 Task: Find connections with filter location Riosucio with filter topic #Projectmanagementwith filter profile language German with filter current company Bharti Foundation with filter school Gyan Ganga Institute of Technology Sciences with filter industry Wholesale Motor Vehicles and Parts with filter service category Bankruptcy Law with filter keywords title Director of Photography
Action: Mouse moved to (222, 195)
Screenshot: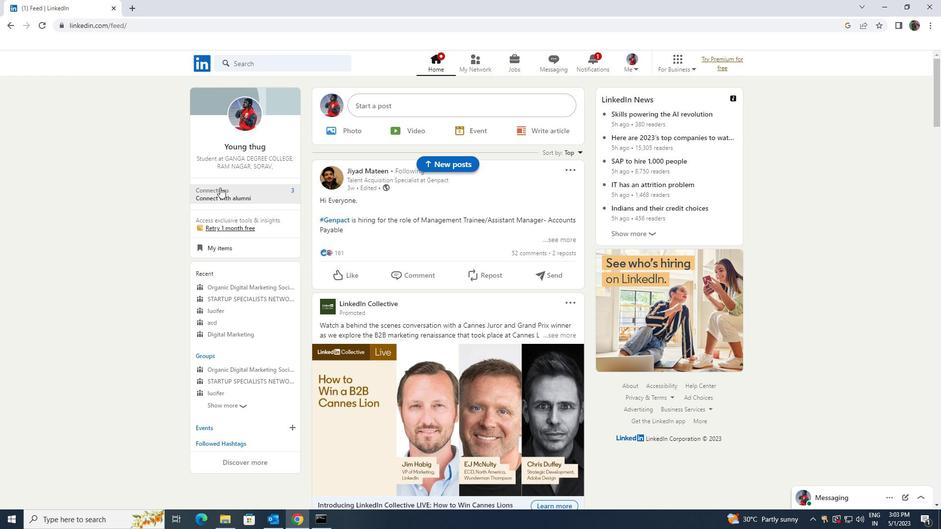 
Action: Mouse pressed left at (222, 195)
Screenshot: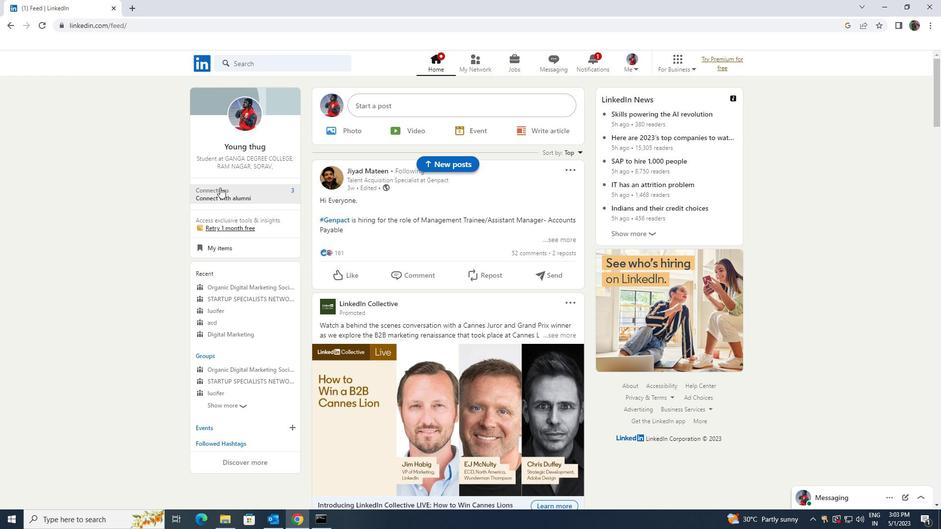 
Action: Mouse moved to (227, 121)
Screenshot: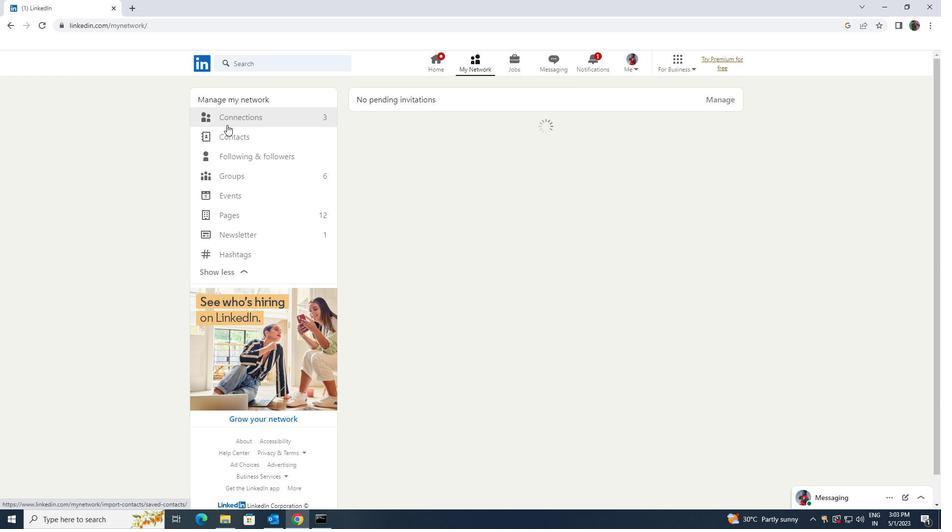 
Action: Mouse pressed left at (227, 121)
Screenshot: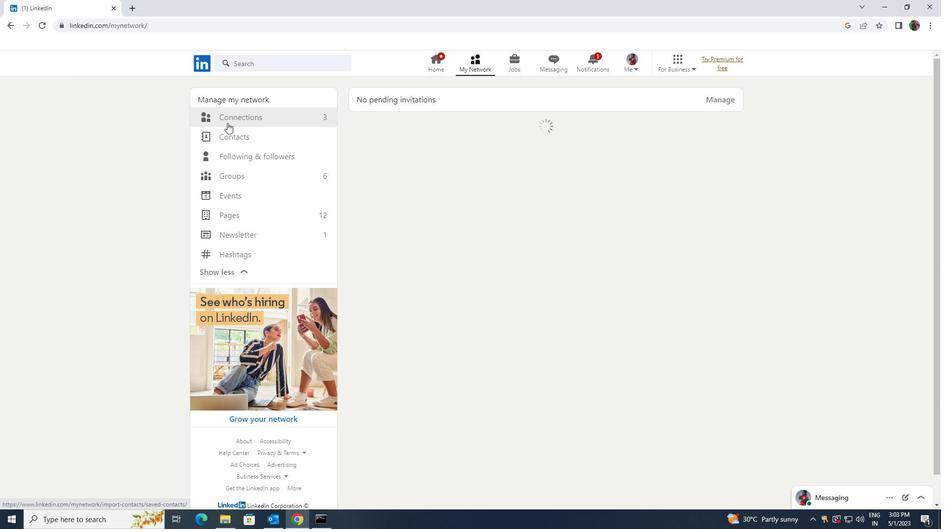 
Action: Mouse moved to (538, 119)
Screenshot: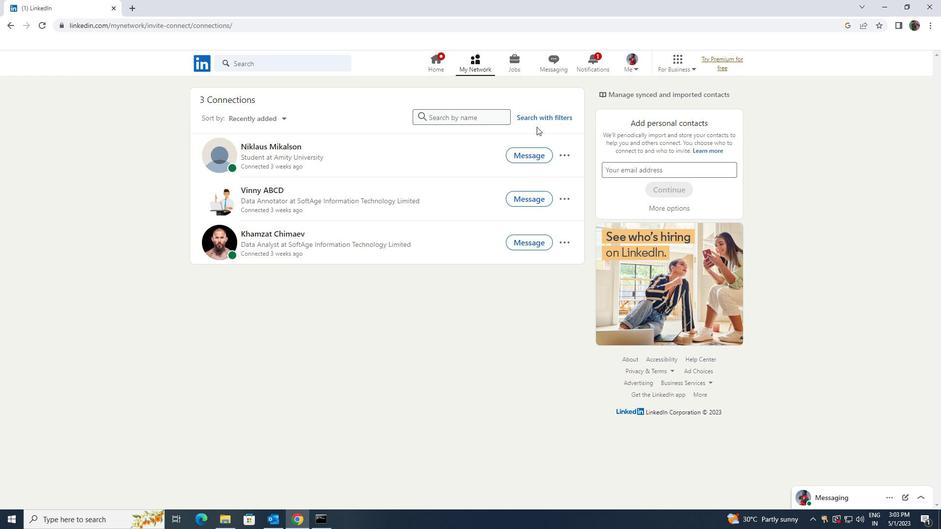 
Action: Mouse pressed left at (538, 119)
Screenshot: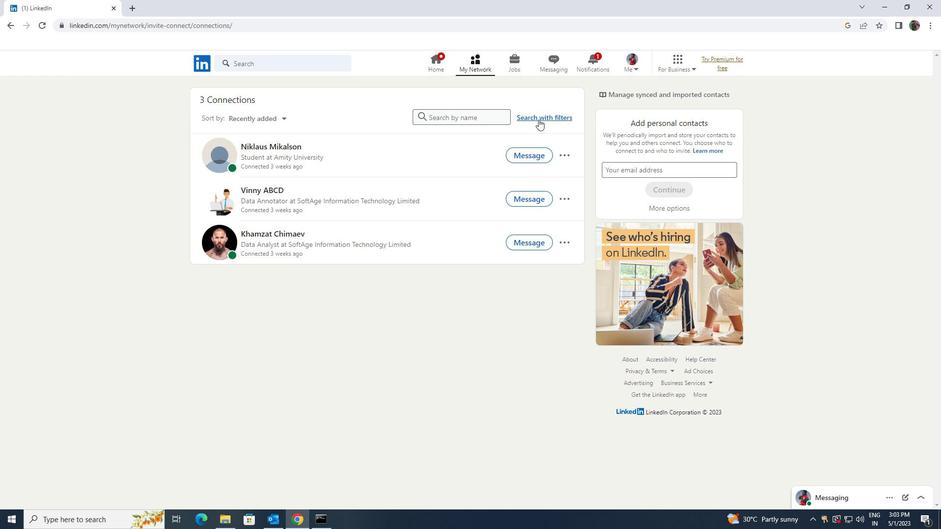 
Action: Mouse moved to (511, 93)
Screenshot: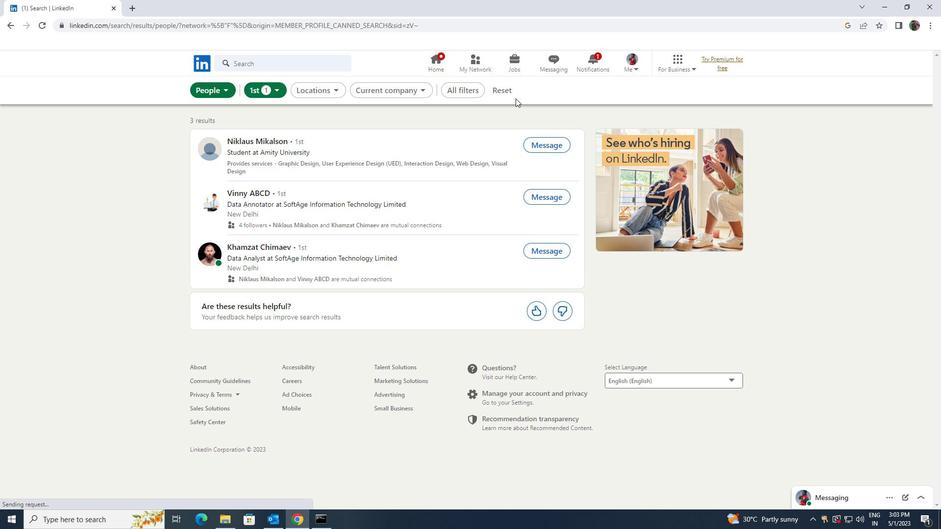 
Action: Mouse pressed left at (511, 93)
Screenshot: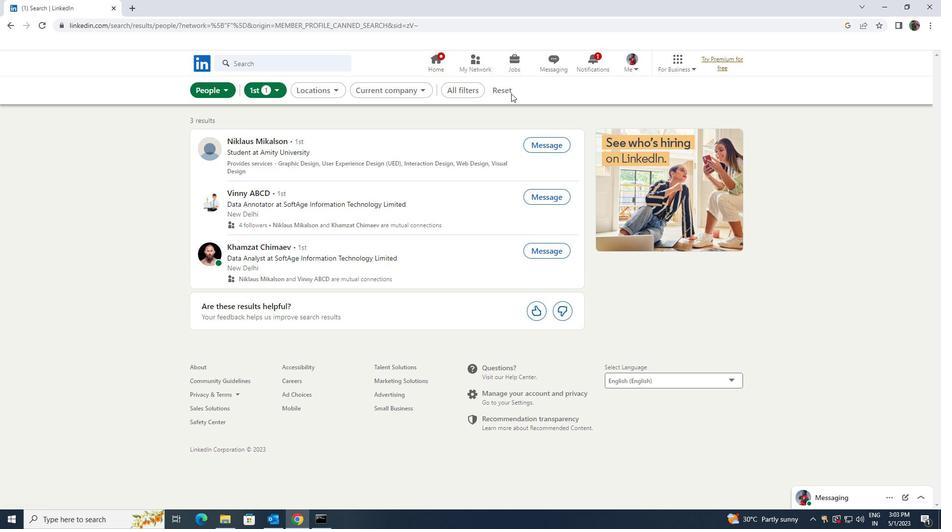 
Action: Mouse moved to (498, 85)
Screenshot: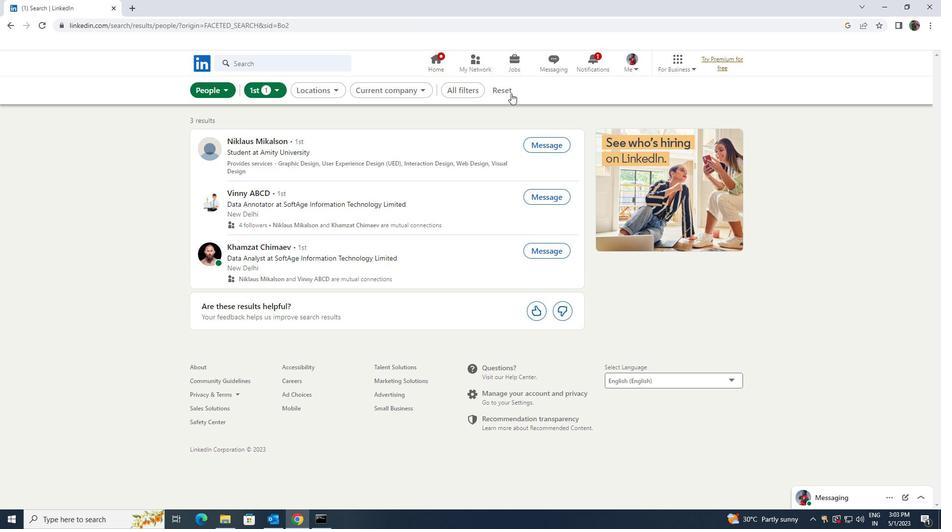 
Action: Mouse pressed left at (498, 85)
Screenshot: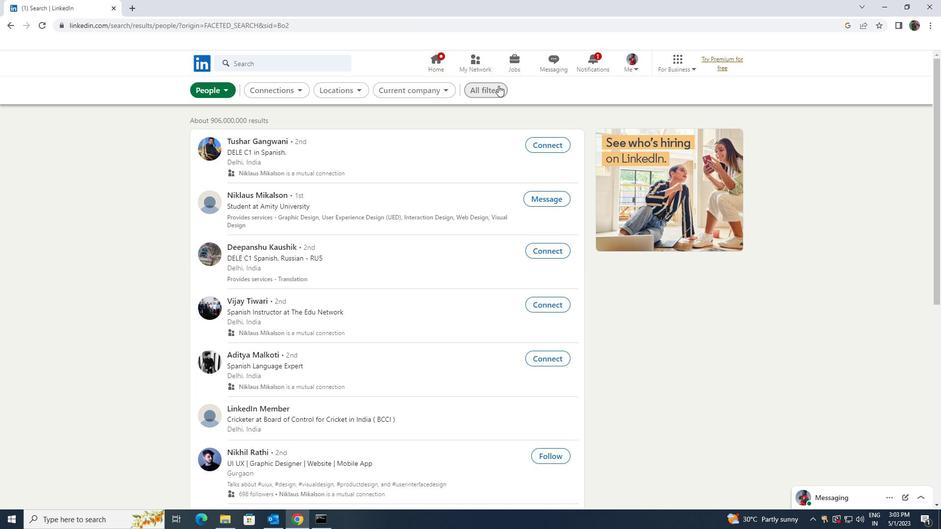 
Action: Mouse moved to (740, 255)
Screenshot: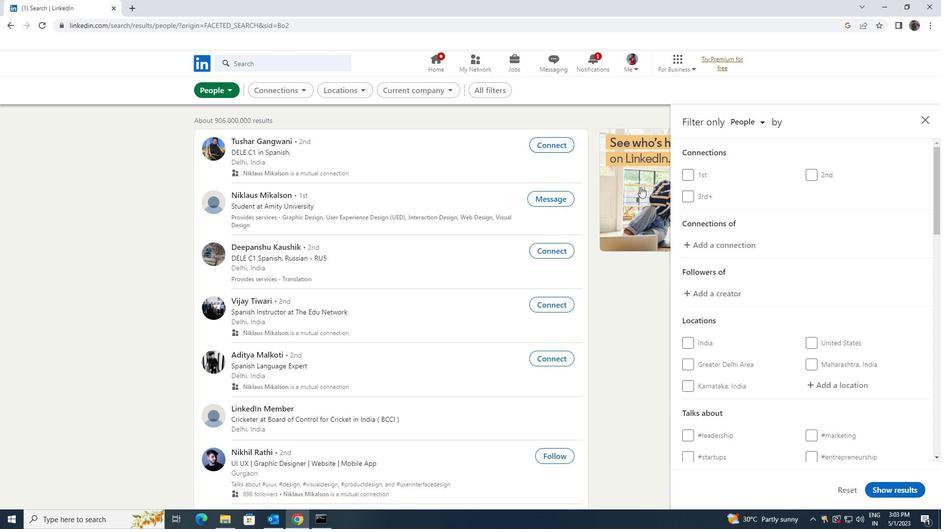
Action: Mouse scrolled (740, 254) with delta (0, 0)
Screenshot: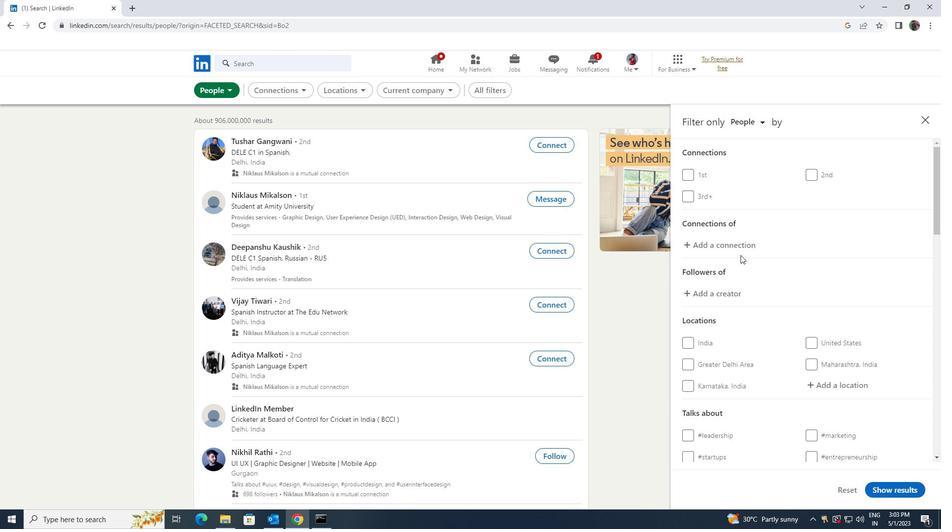 
Action: Mouse scrolled (740, 254) with delta (0, 0)
Screenshot: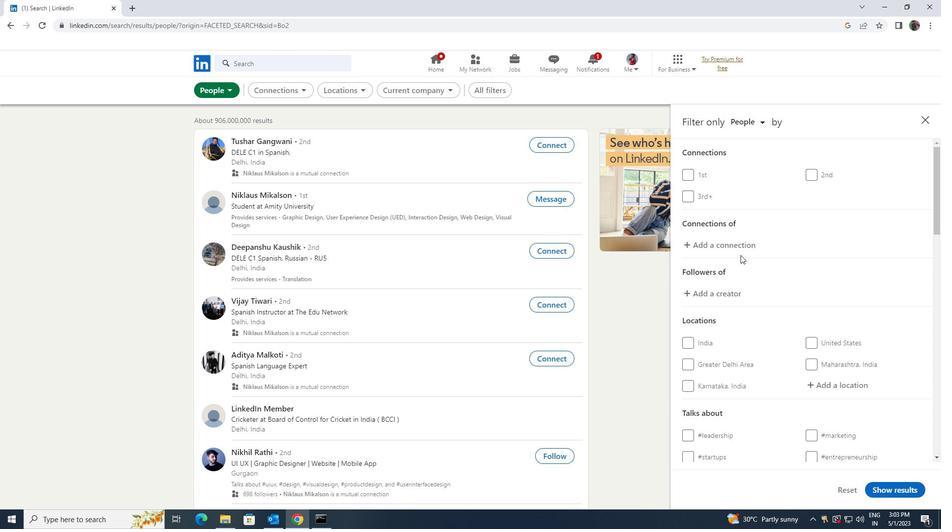 
Action: Mouse moved to (808, 285)
Screenshot: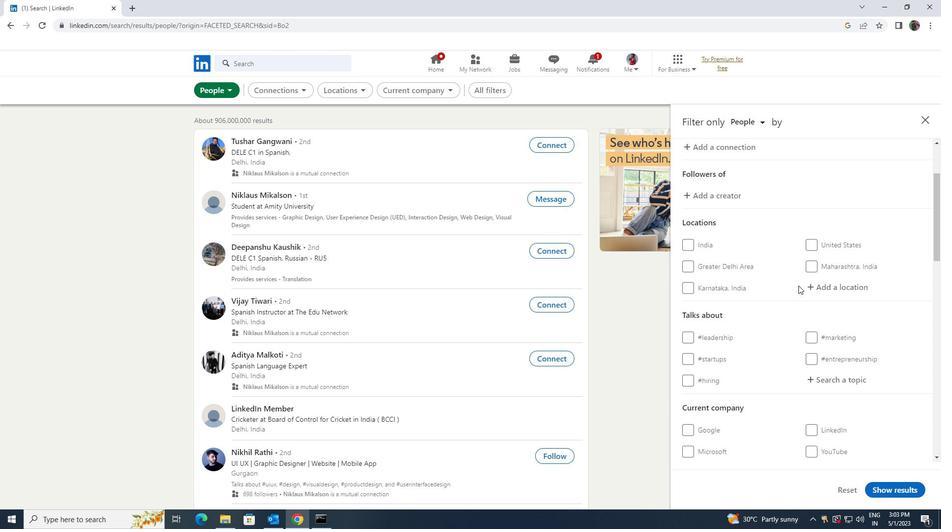 
Action: Mouse pressed left at (808, 285)
Screenshot: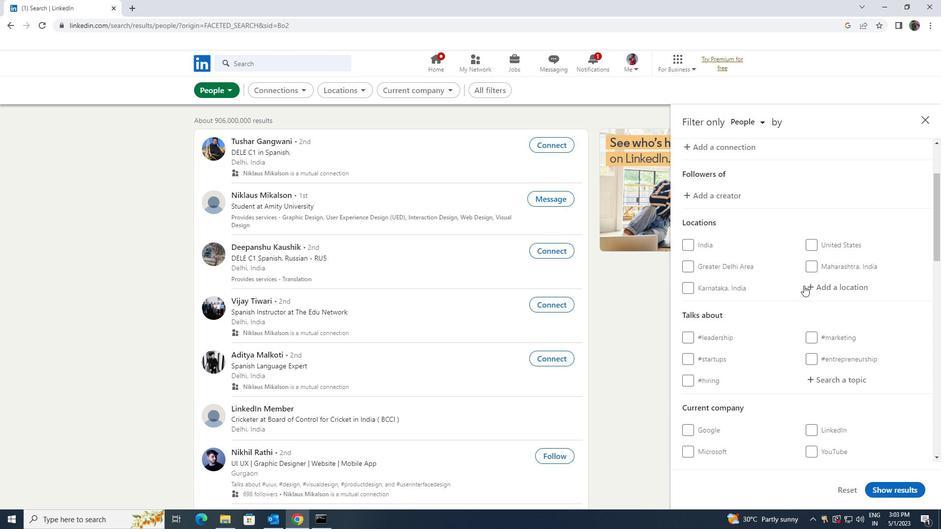
Action: Mouse moved to (787, 283)
Screenshot: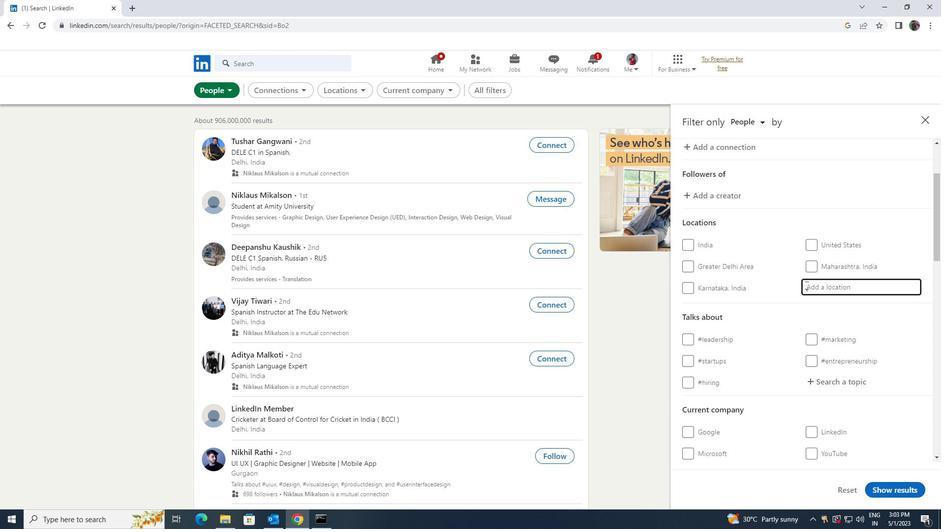 
Action: Key pressed <Key.shift>RIOSUCIO
Screenshot: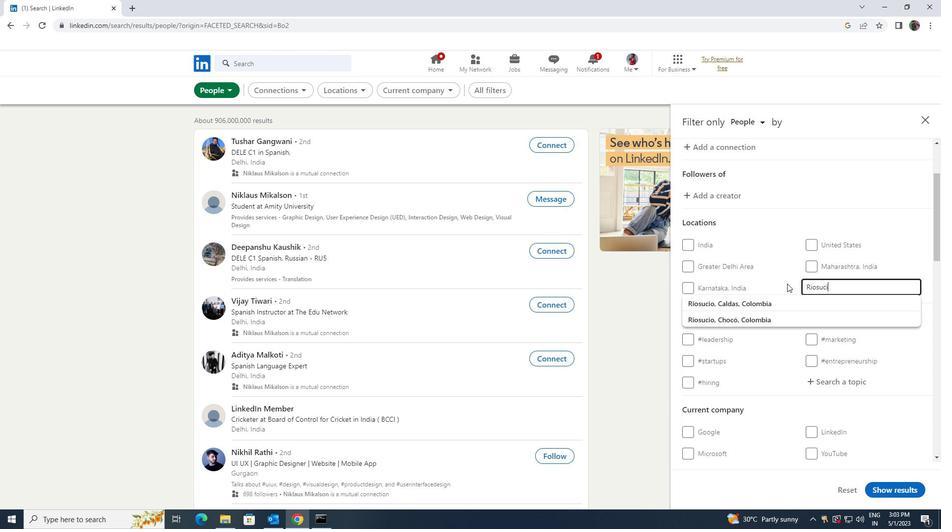 
Action: Mouse moved to (784, 301)
Screenshot: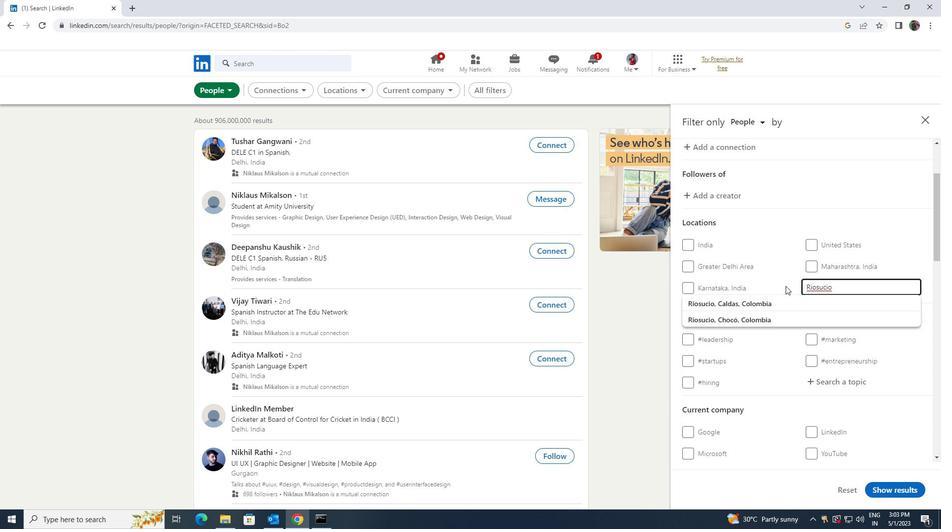 
Action: Mouse pressed left at (784, 301)
Screenshot: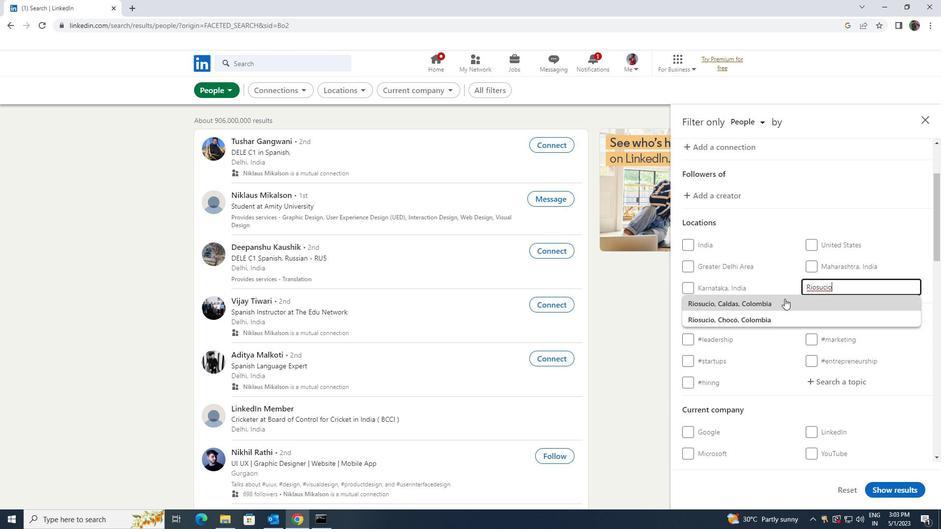 
Action: Mouse scrolled (784, 300) with delta (0, 0)
Screenshot: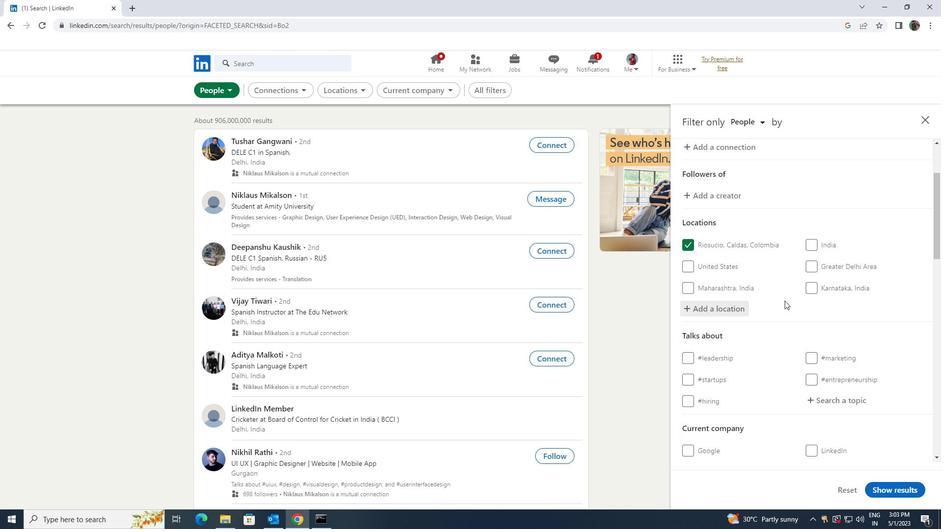 
Action: Mouse scrolled (784, 300) with delta (0, 0)
Screenshot: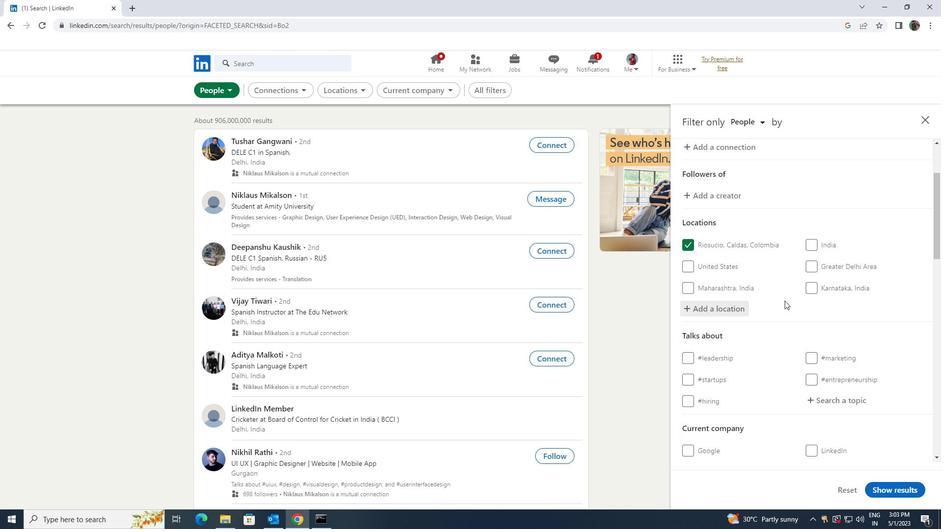 
Action: Mouse moved to (817, 294)
Screenshot: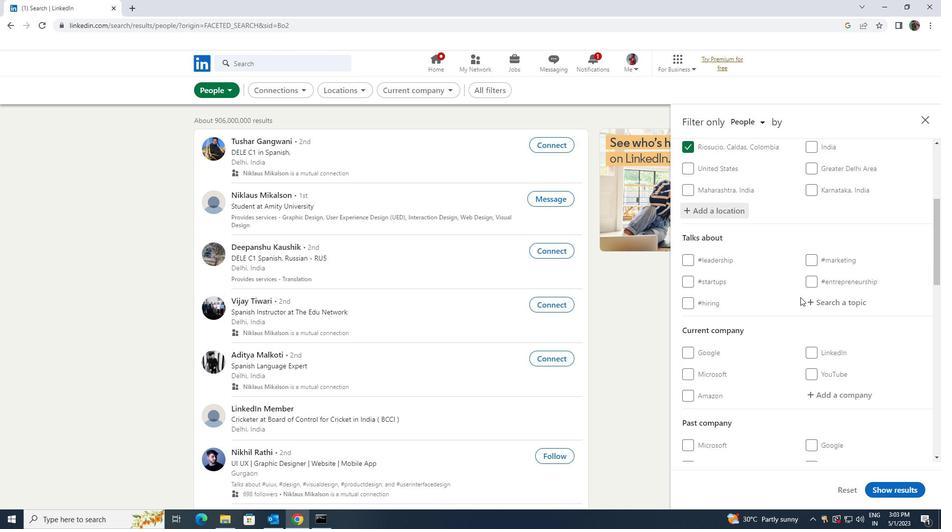 
Action: Mouse pressed left at (817, 294)
Screenshot: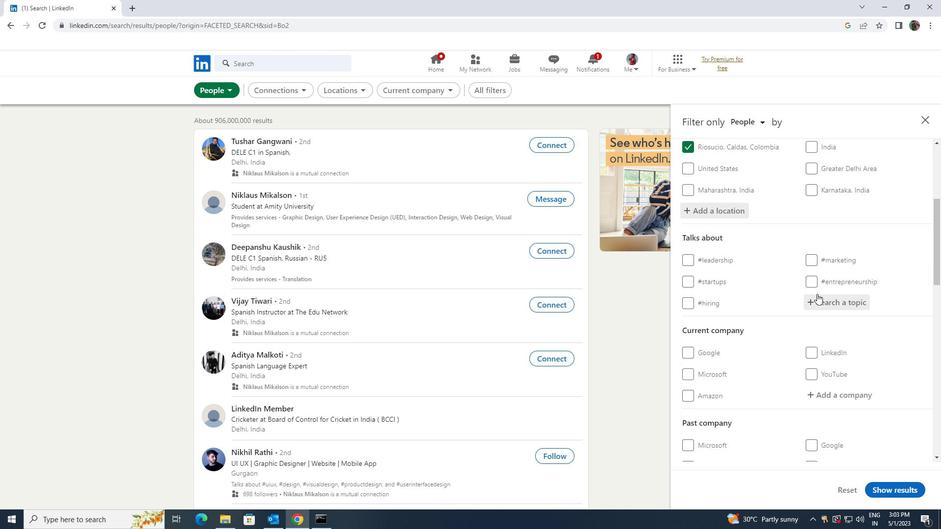 
Action: Mouse moved to (817, 294)
Screenshot: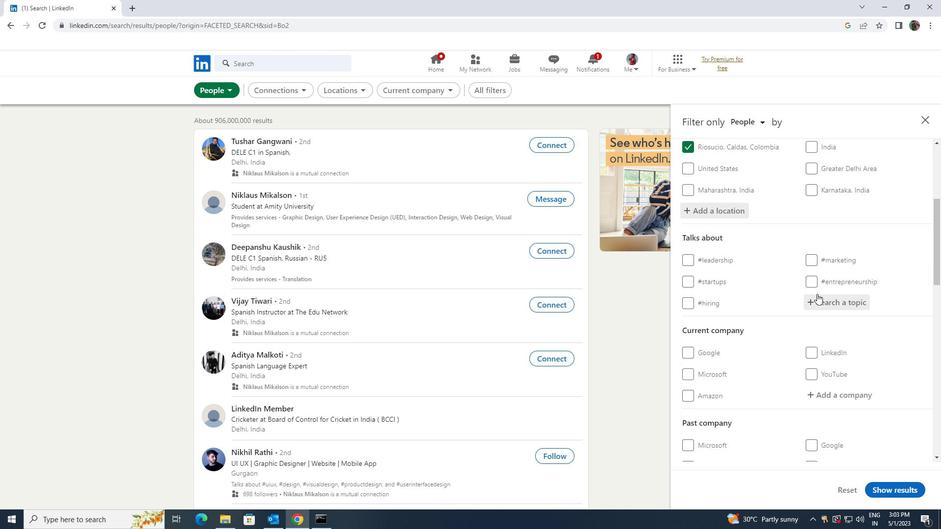 
Action: Key pressed <Key.shift>PROJECTMANA
Screenshot: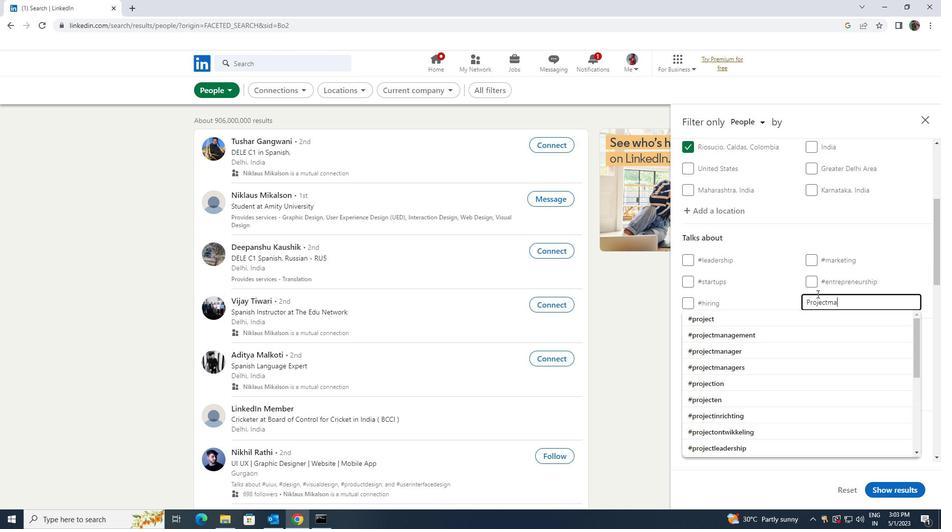 
Action: Mouse moved to (797, 322)
Screenshot: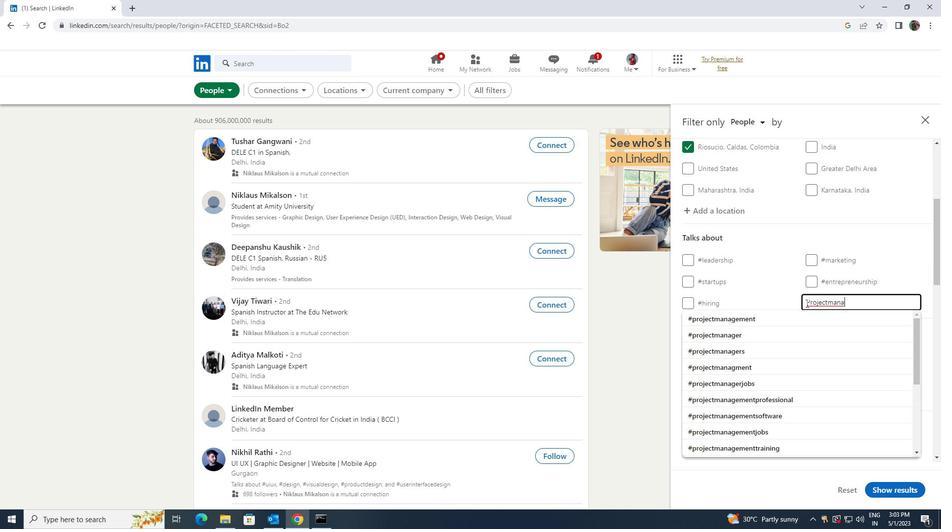 
Action: Mouse pressed left at (797, 322)
Screenshot: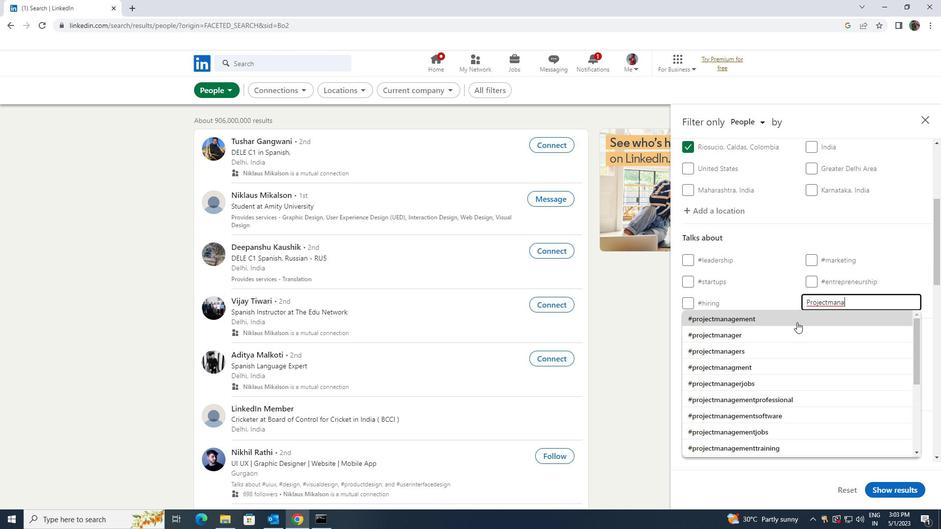 
Action: Mouse moved to (795, 324)
Screenshot: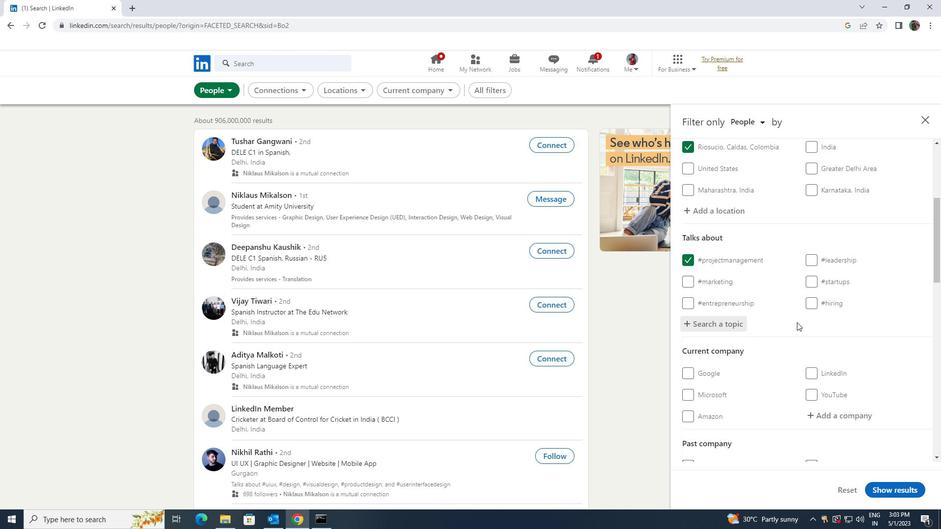 
Action: Mouse scrolled (795, 323) with delta (0, 0)
Screenshot: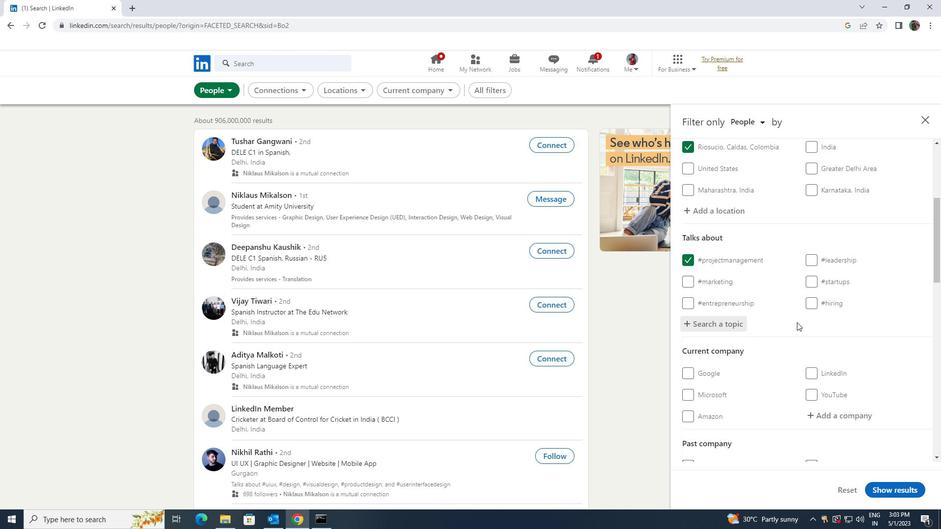 
Action: Mouse moved to (795, 324)
Screenshot: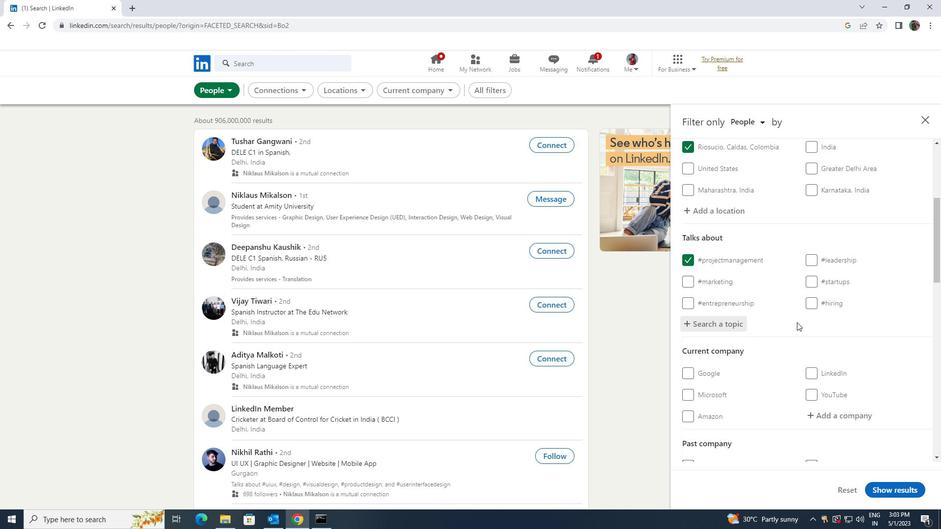 
Action: Mouse scrolled (795, 324) with delta (0, 0)
Screenshot: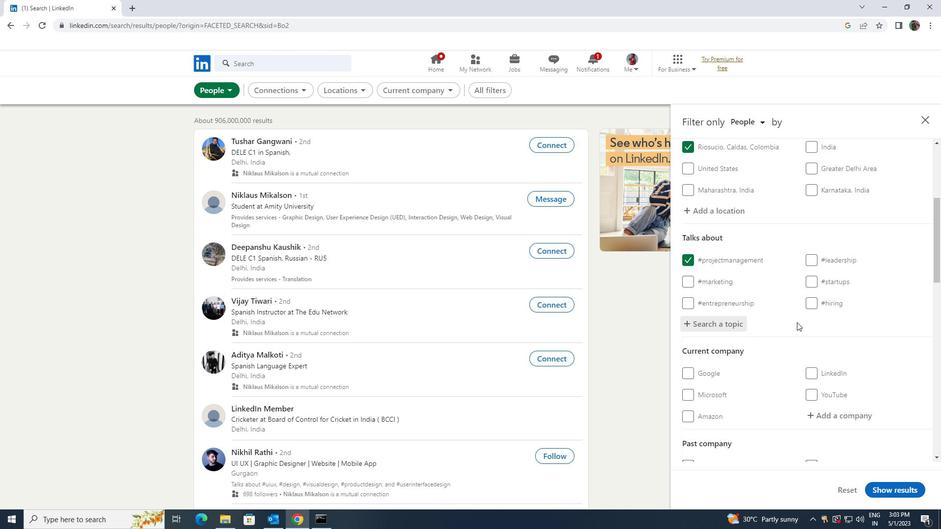 
Action: Mouse moved to (793, 325)
Screenshot: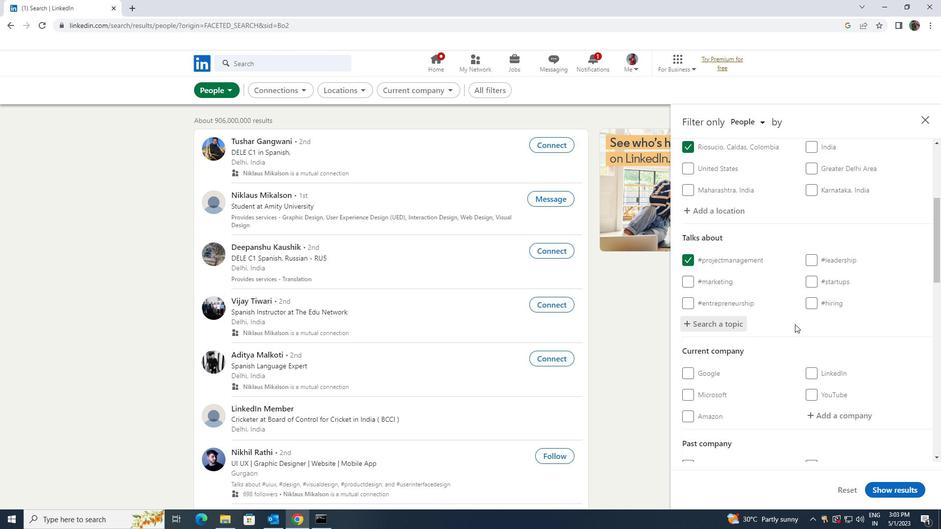 
Action: Mouse scrolled (793, 325) with delta (0, 0)
Screenshot: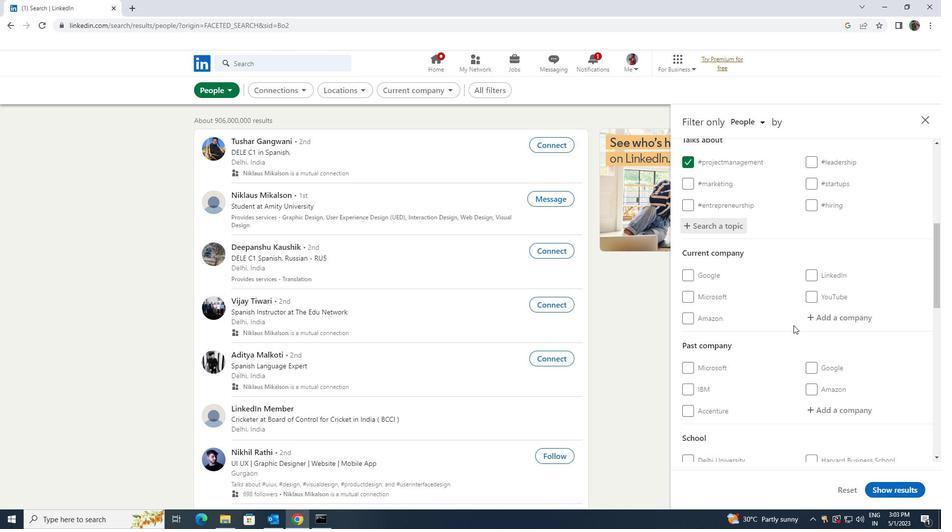 
Action: Mouse scrolled (793, 325) with delta (0, 0)
Screenshot: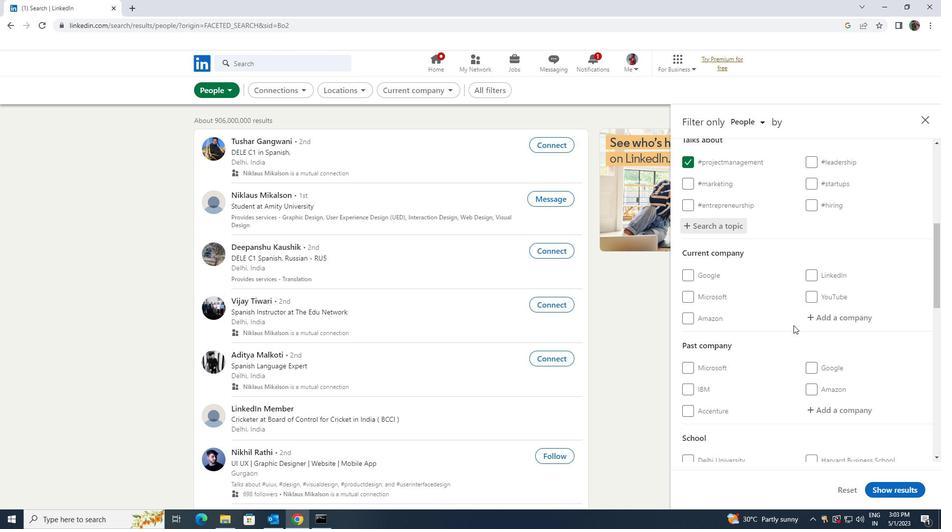 
Action: Mouse scrolled (793, 325) with delta (0, 0)
Screenshot: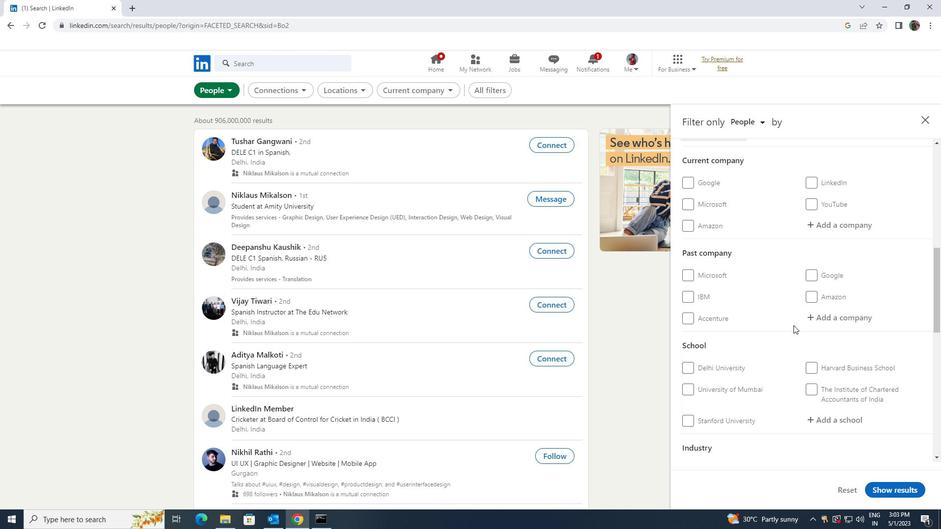 
Action: Mouse scrolled (793, 325) with delta (0, 0)
Screenshot: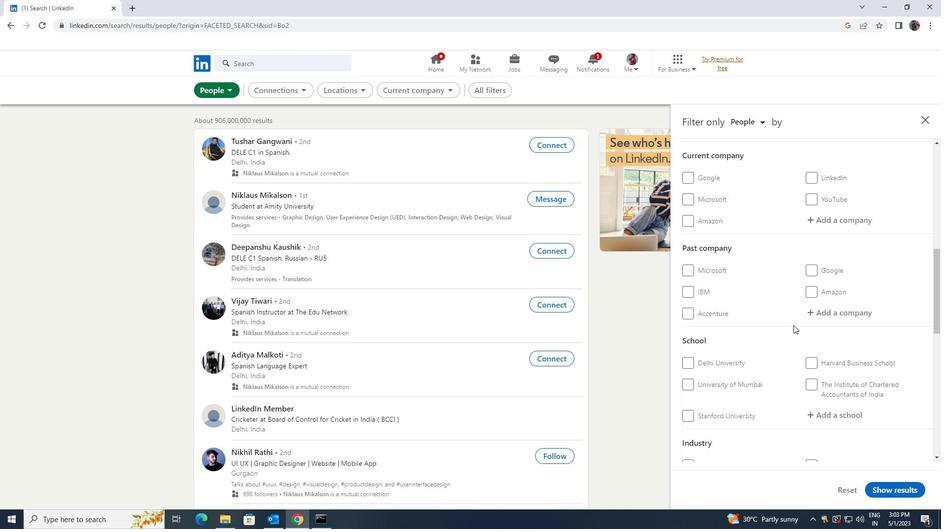 
Action: Mouse scrolled (793, 325) with delta (0, 0)
Screenshot: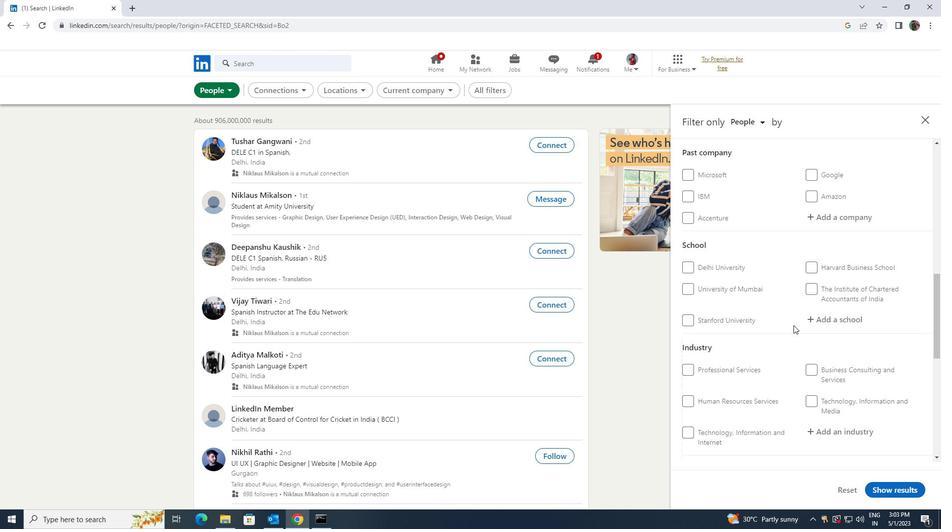 
Action: Mouse scrolled (793, 325) with delta (0, 0)
Screenshot: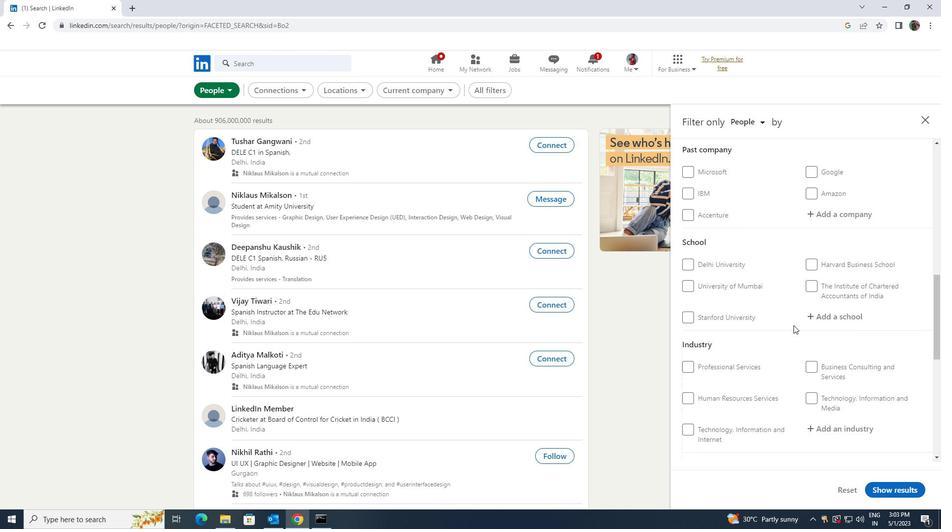 
Action: Mouse scrolled (793, 325) with delta (0, 0)
Screenshot: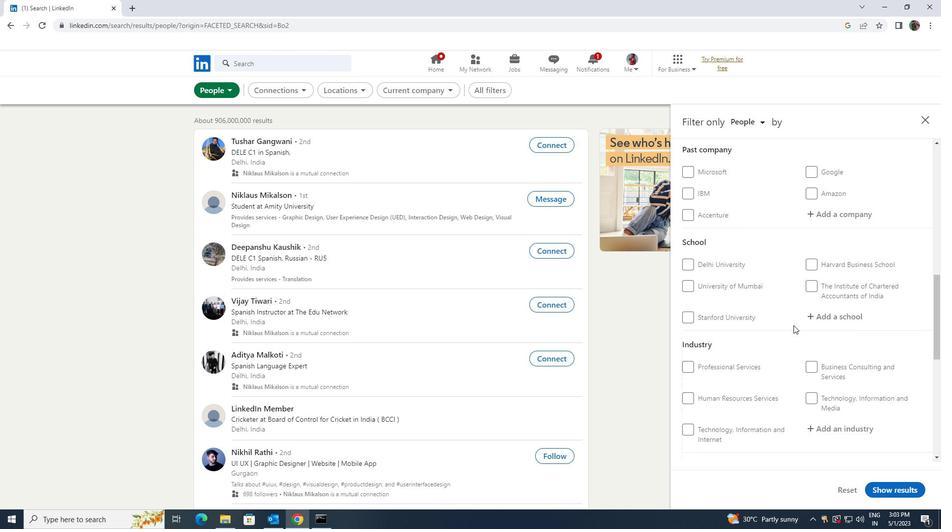 
Action: Mouse scrolled (793, 325) with delta (0, 0)
Screenshot: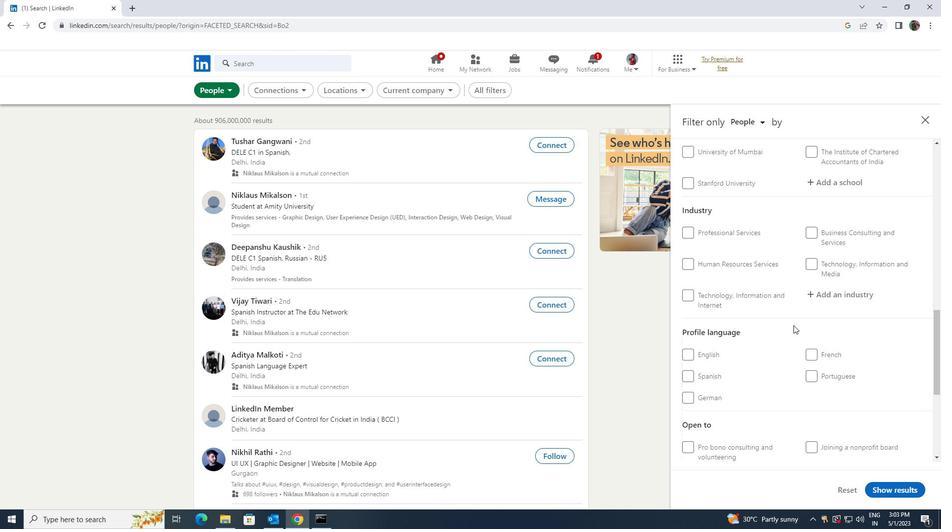 
Action: Mouse moved to (692, 334)
Screenshot: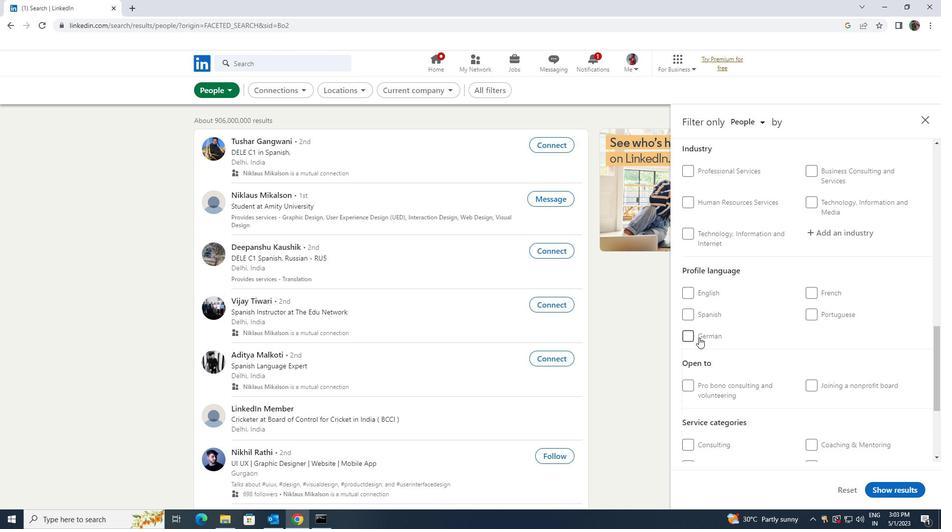 
Action: Mouse pressed left at (692, 334)
Screenshot: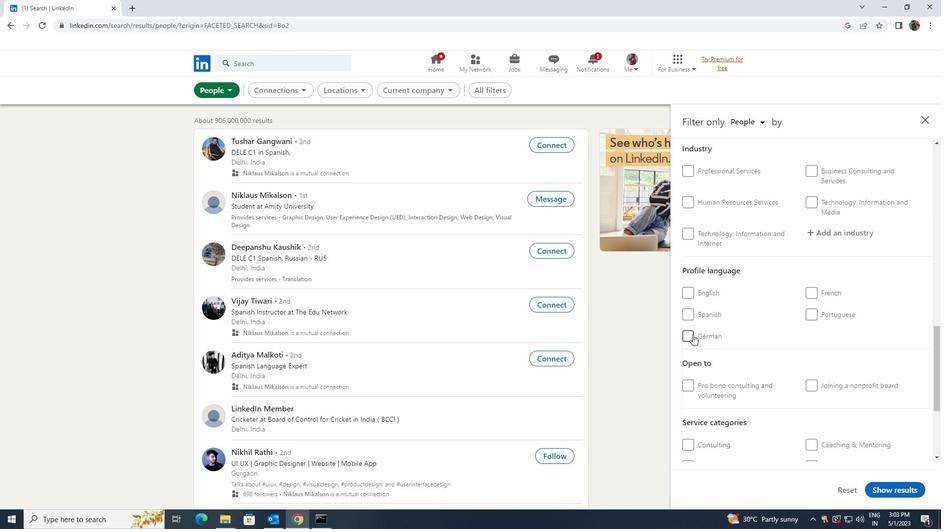 
Action: Mouse moved to (769, 334)
Screenshot: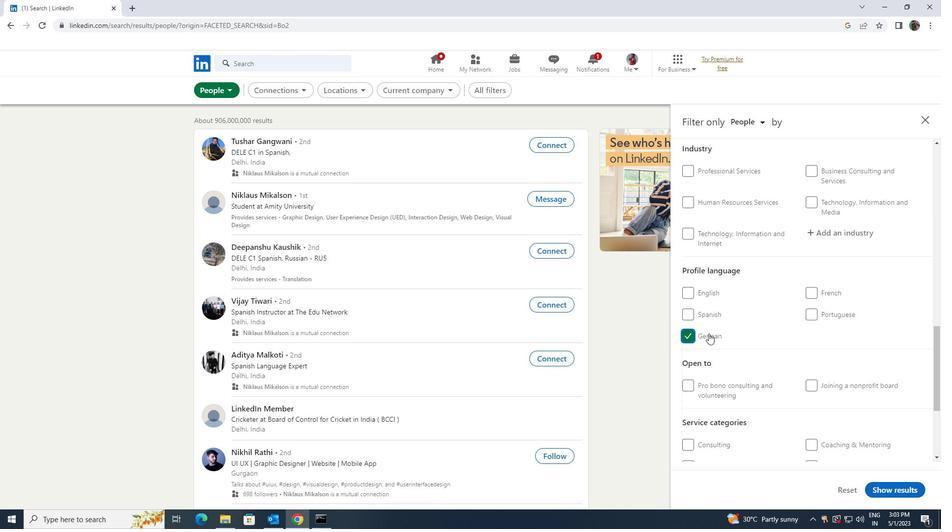 
Action: Mouse scrolled (769, 335) with delta (0, 0)
Screenshot: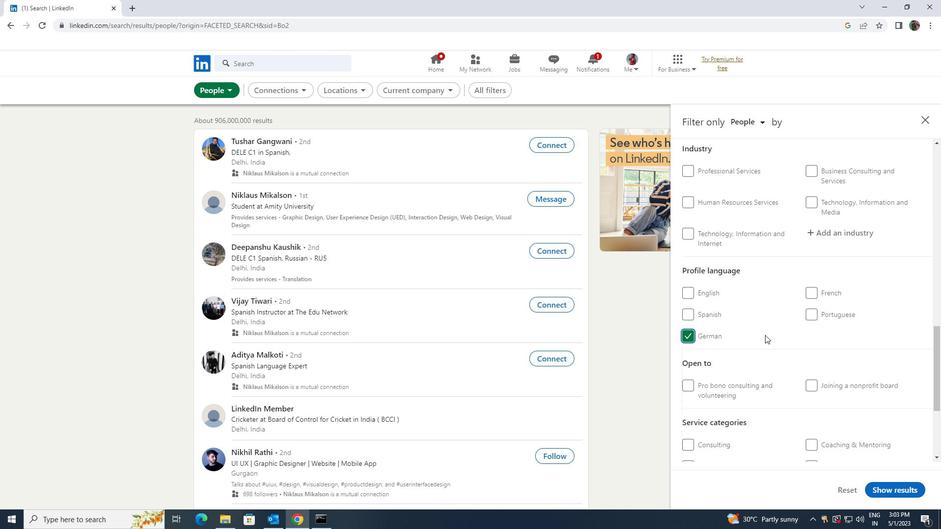 
Action: Mouse scrolled (769, 335) with delta (0, 0)
Screenshot: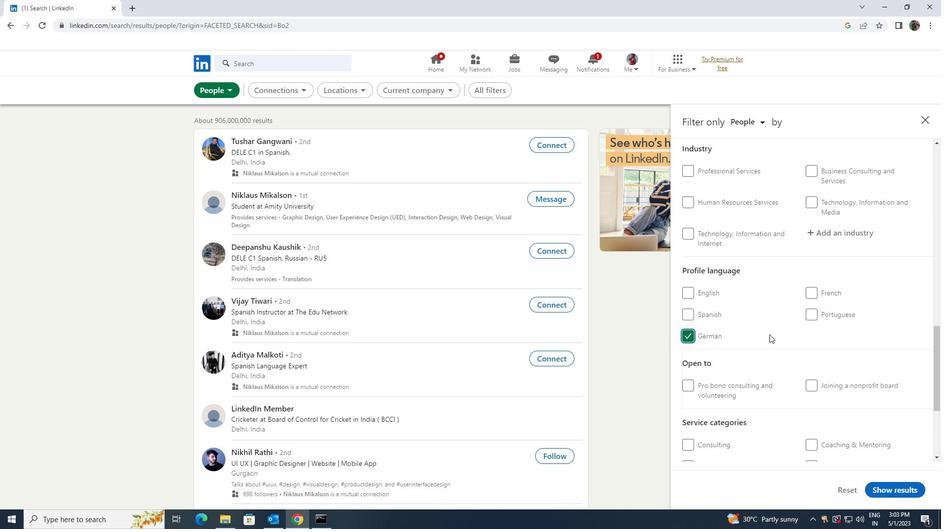 
Action: Mouse scrolled (769, 335) with delta (0, 0)
Screenshot: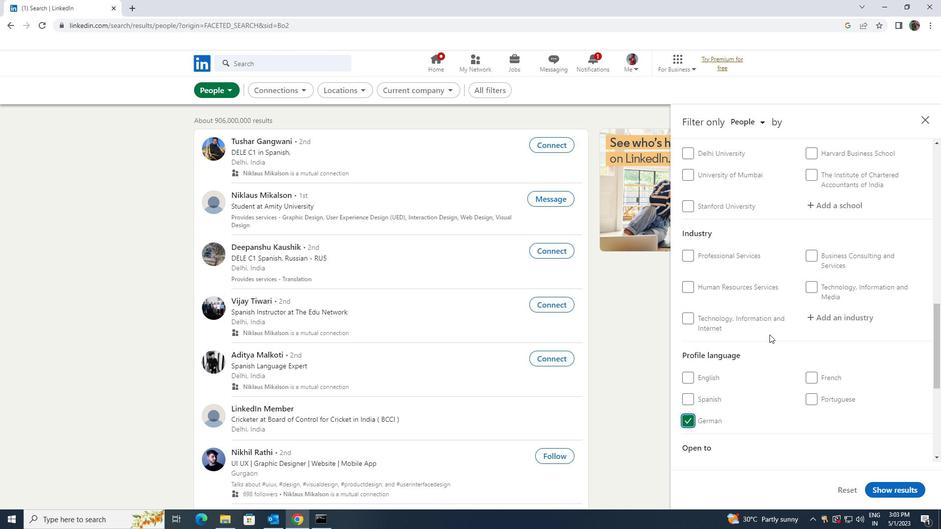 
Action: Mouse moved to (770, 334)
Screenshot: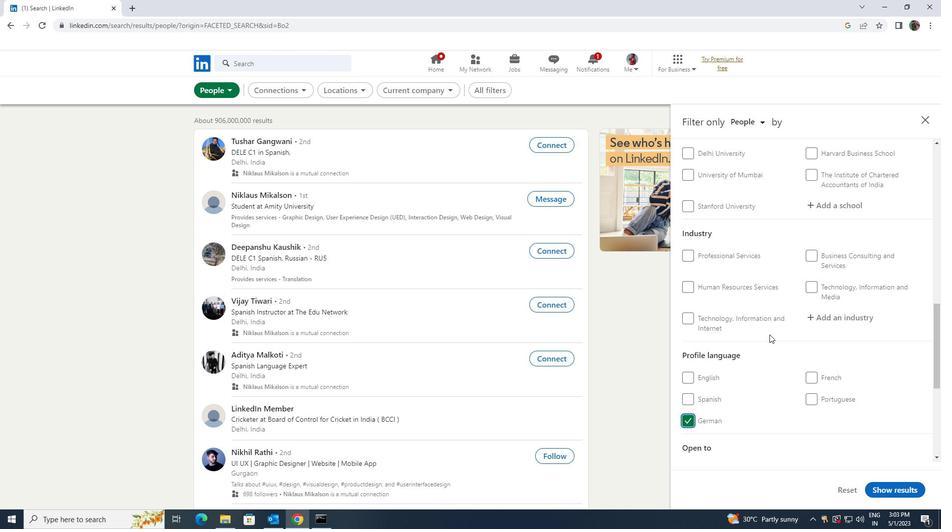 
Action: Mouse scrolled (770, 335) with delta (0, 0)
Screenshot: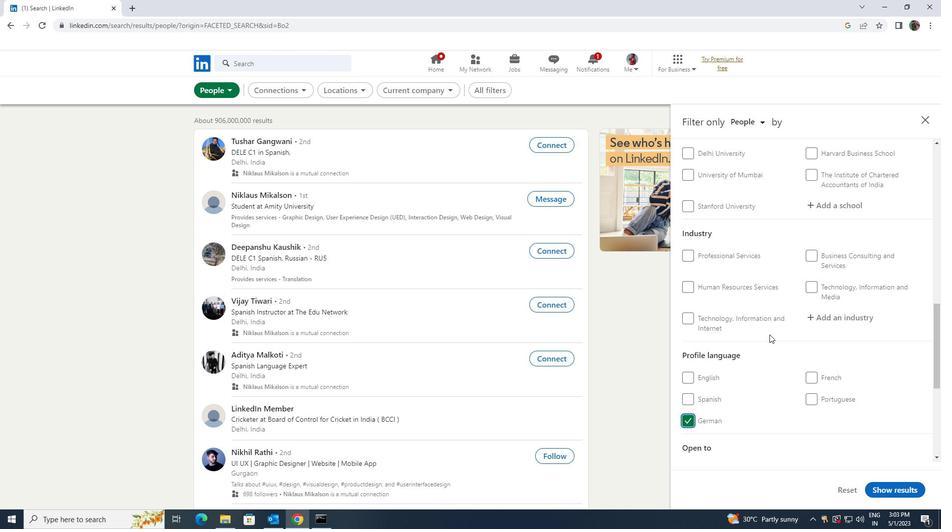 
Action: Mouse scrolled (770, 335) with delta (0, 0)
Screenshot: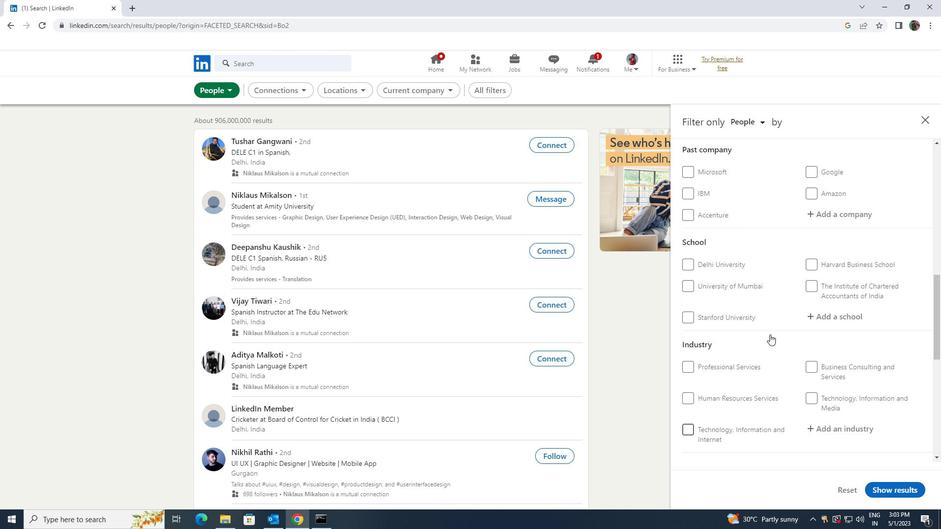 
Action: Mouse scrolled (770, 335) with delta (0, 0)
Screenshot: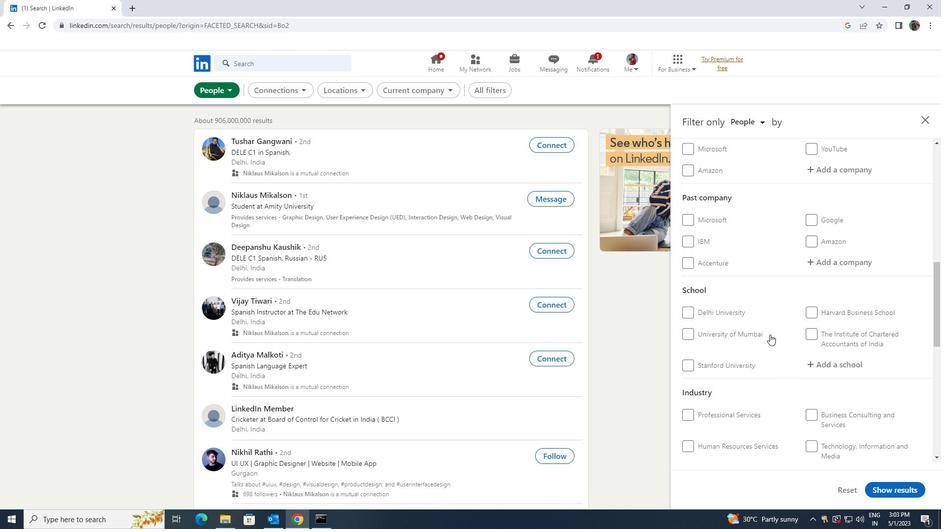 
Action: Mouse scrolled (770, 335) with delta (0, 0)
Screenshot: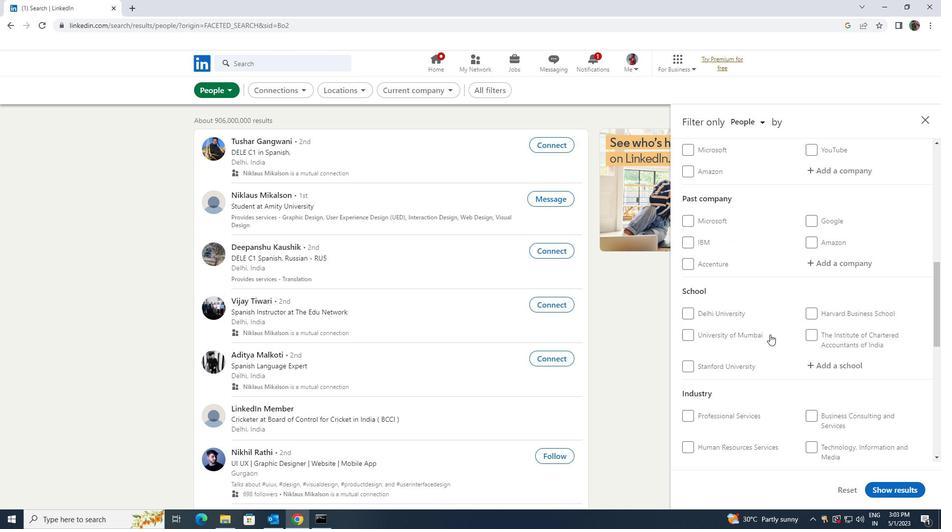 
Action: Mouse scrolled (770, 335) with delta (0, 0)
Screenshot: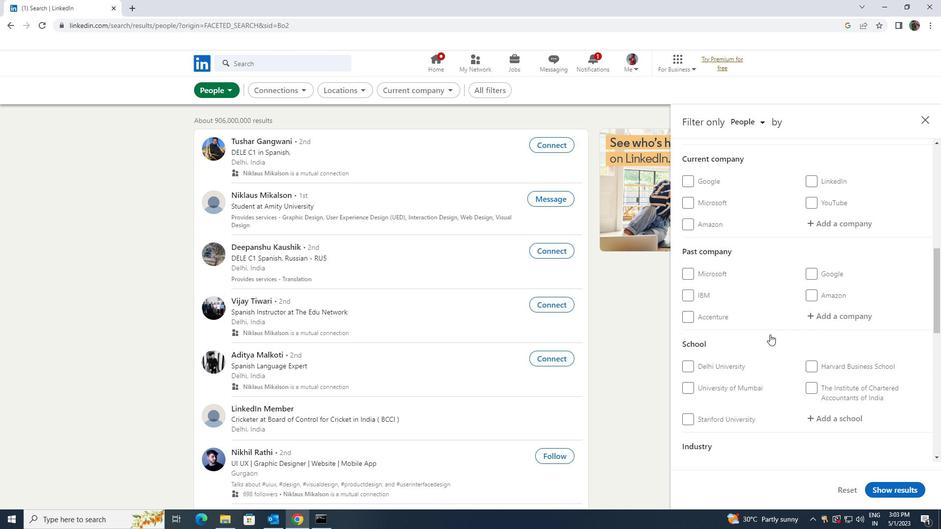 
Action: Mouse moved to (818, 319)
Screenshot: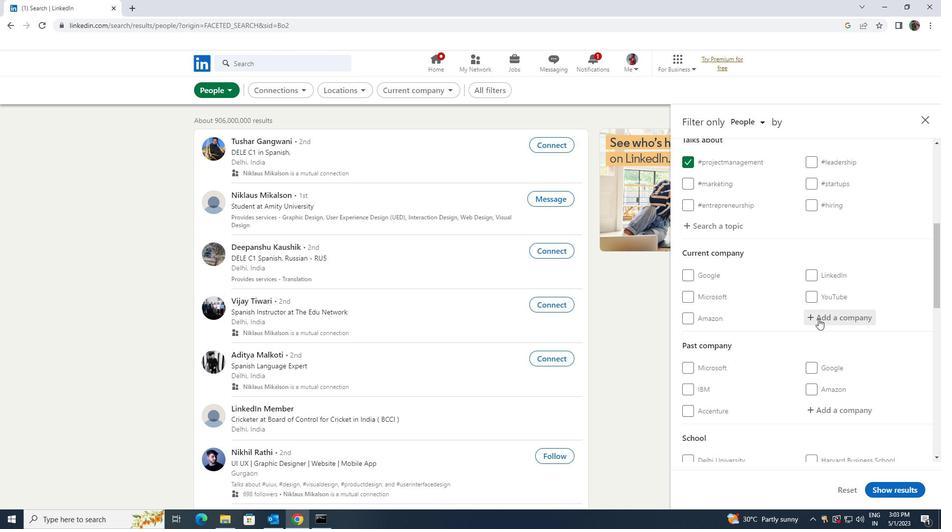 
Action: Mouse pressed left at (818, 319)
Screenshot: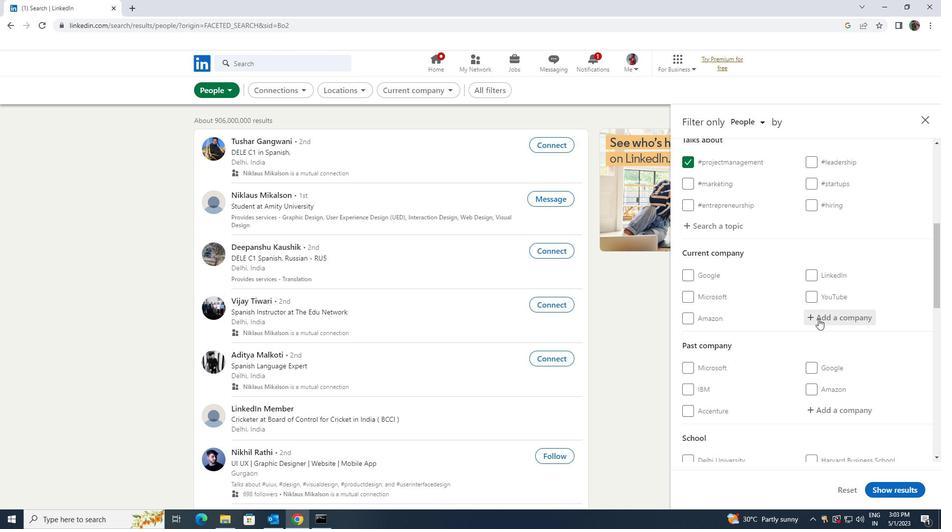 
Action: Key pressed <Key.shift>BHARTI<Key.space><Key.shift>FOUN
Screenshot: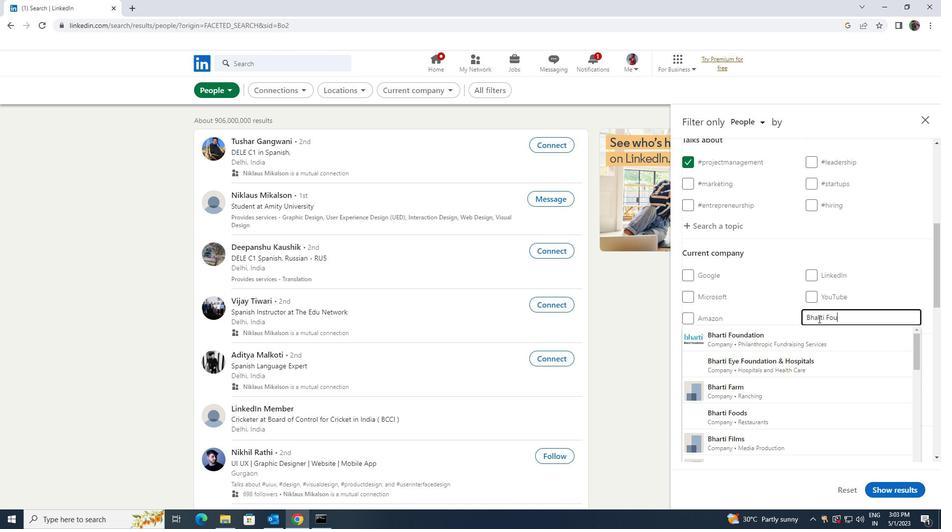 
Action: Mouse moved to (802, 327)
Screenshot: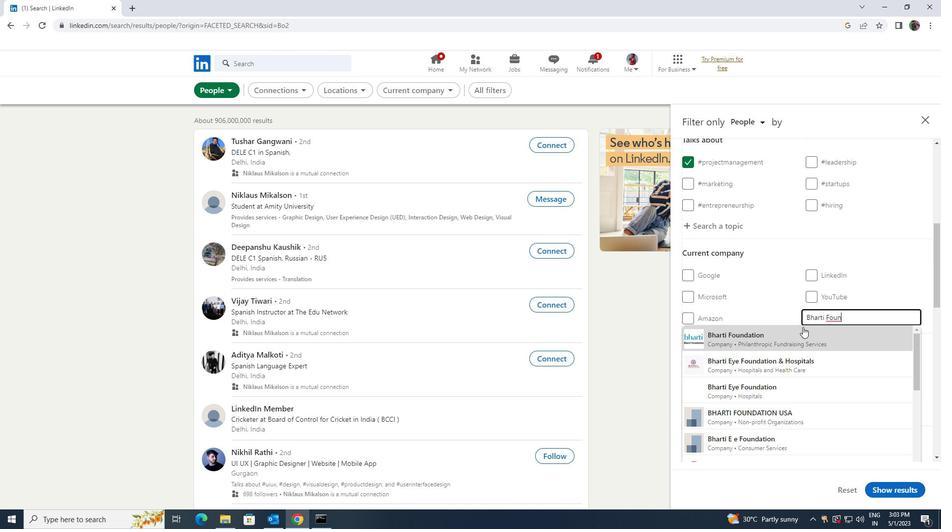 
Action: Mouse pressed left at (802, 327)
Screenshot: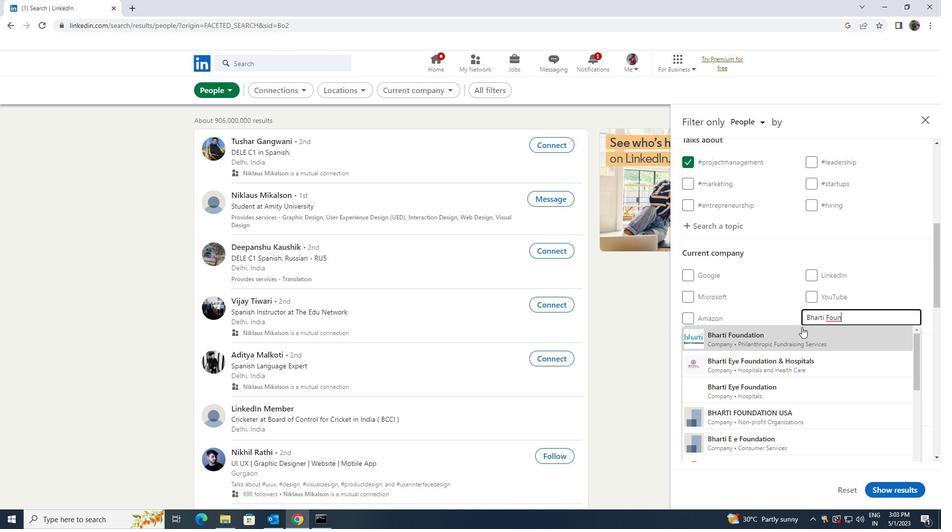 
Action: Mouse scrolled (802, 327) with delta (0, 0)
Screenshot: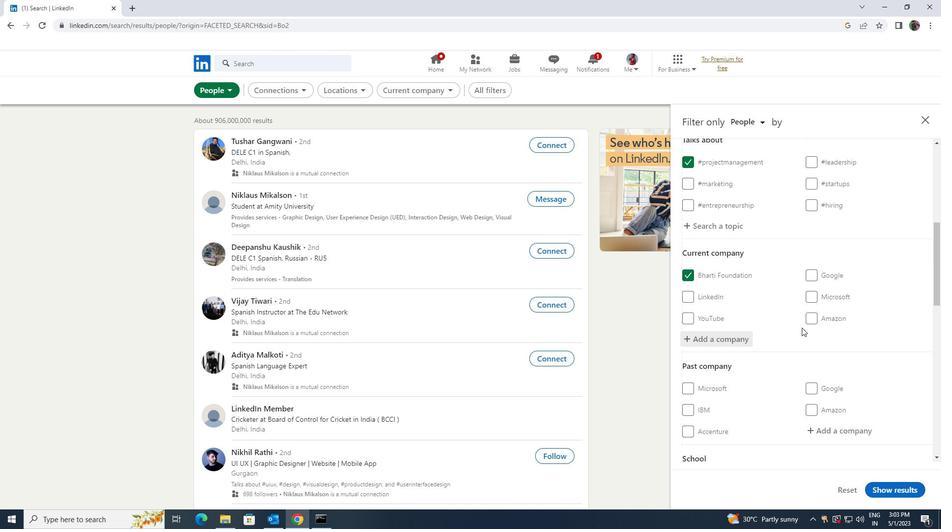
Action: Mouse scrolled (802, 327) with delta (0, 0)
Screenshot: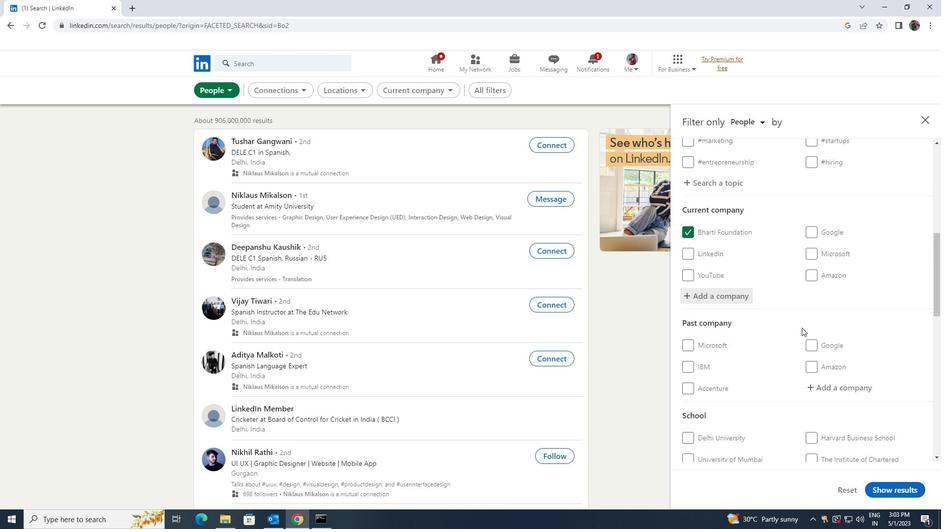 
Action: Mouse scrolled (802, 327) with delta (0, 0)
Screenshot: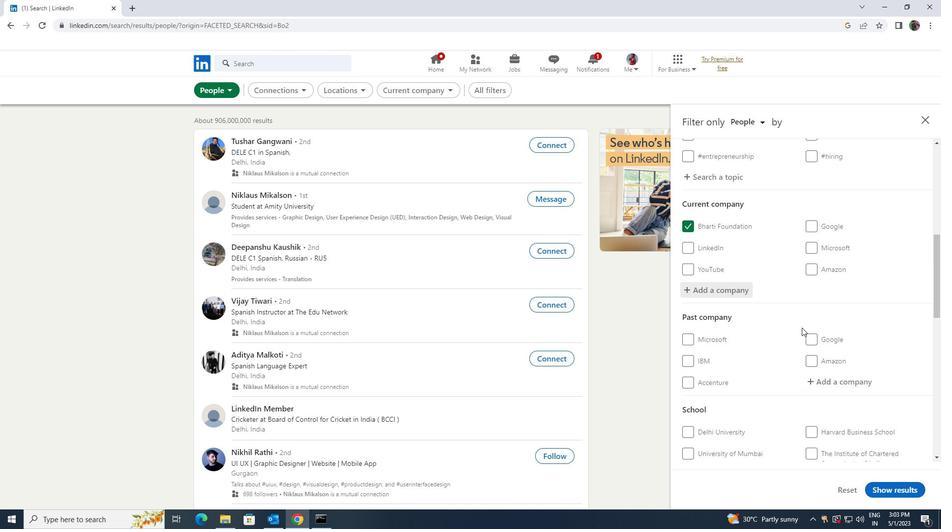 
Action: Mouse moved to (801, 327)
Screenshot: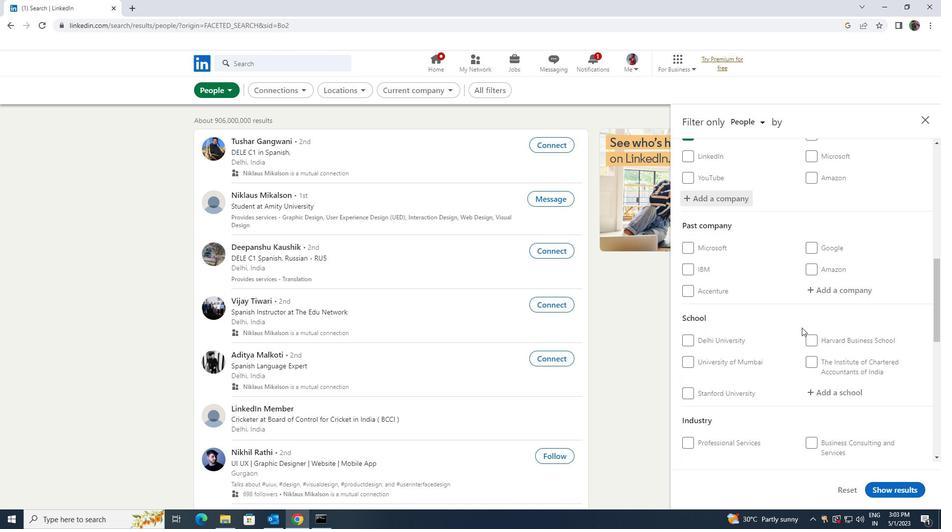 
Action: Mouse scrolled (801, 327) with delta (0, 0)
Screenshot: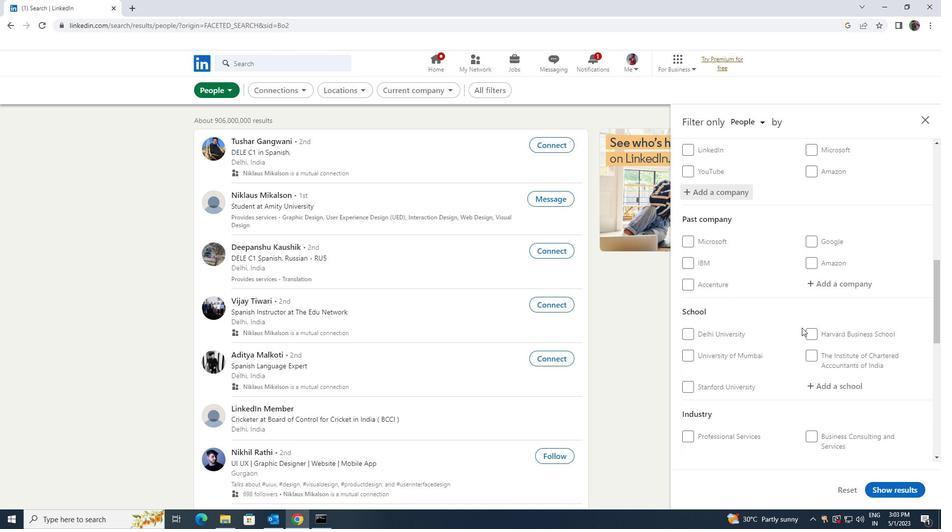 
Action: Mouse scrolled (801, 327) with delta (0, 0)
Screenshot: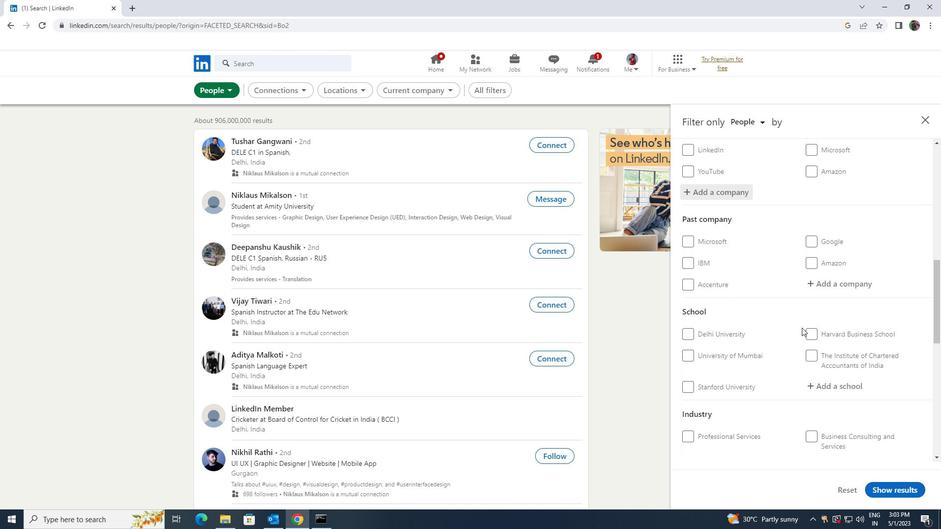 
Action: Mouse moved to (830, 291)
Screenshot: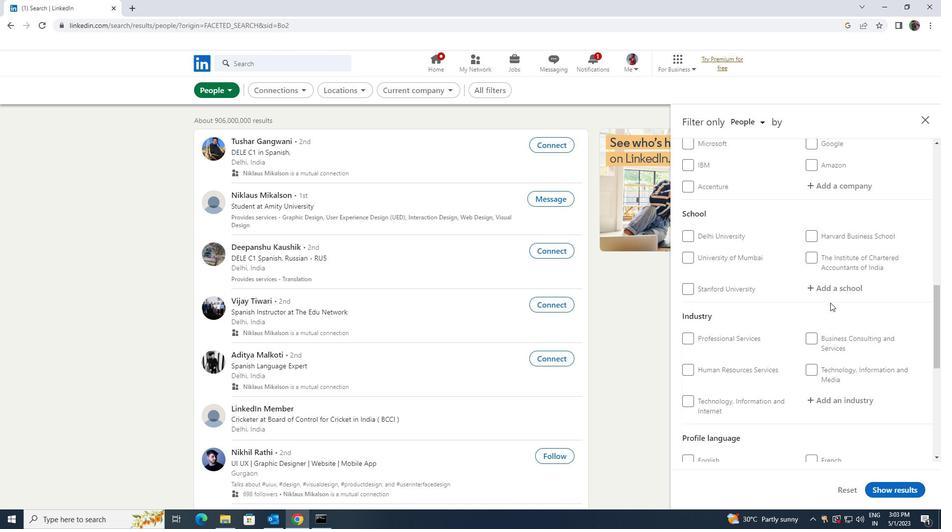 
Action: Mouse pressed left at (830, 291)
Screenshot: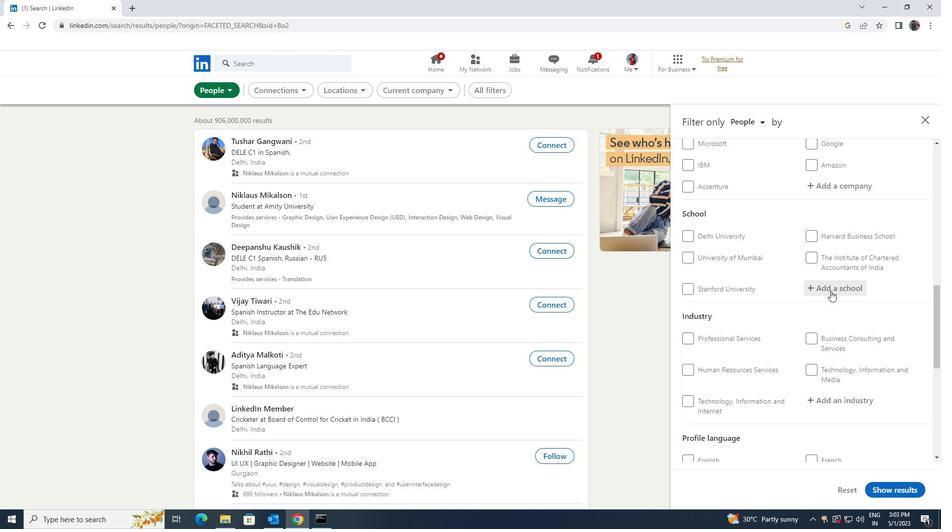 
Action: Key pressed <Key.shift>GYAN<Key.space><Key.shift>GAN
Screenshot: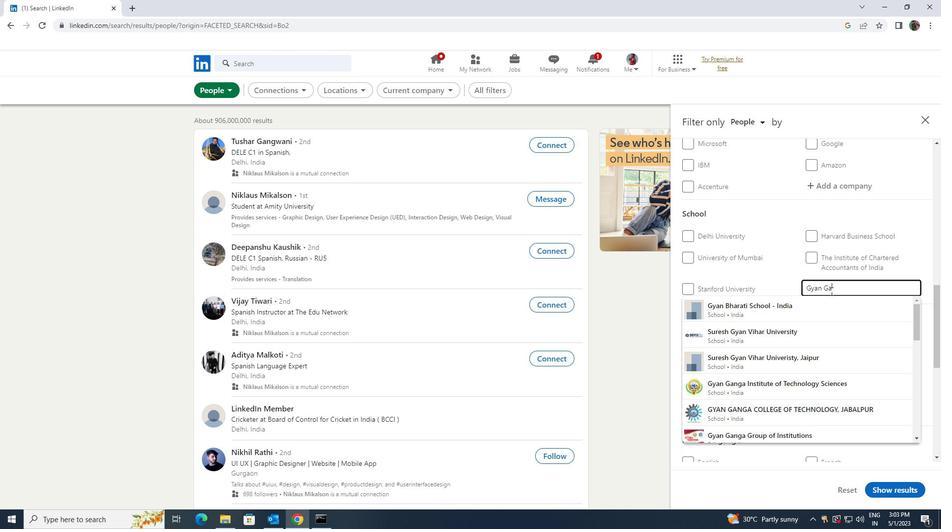 
Action: Mouse moved to (824, 307)
Screenshot: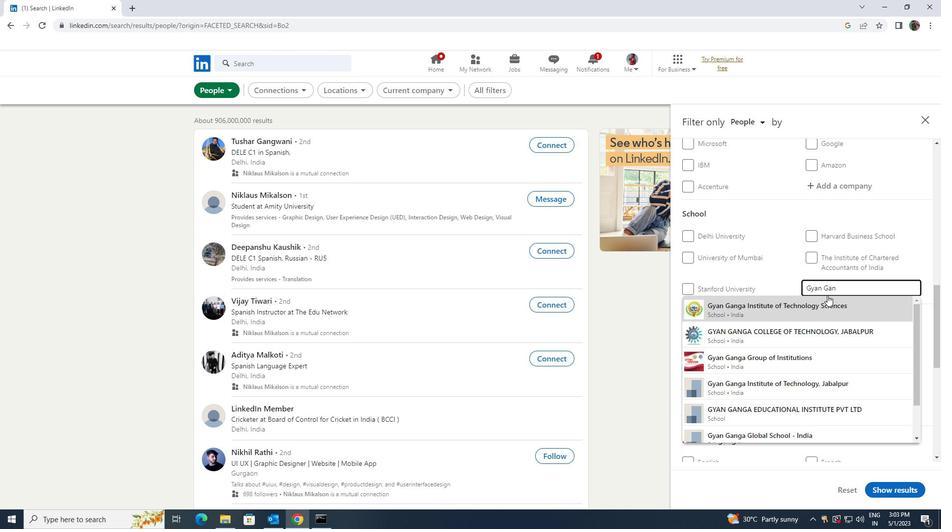 
Action: Mouse pressed left at (824, 307)
Screenshot: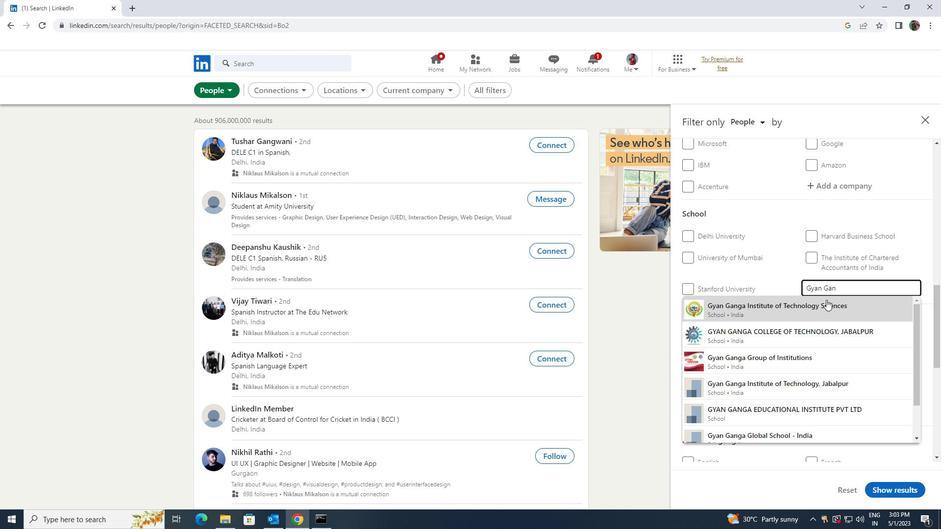 
Action: Mouse scrolled (824, 307) with delta (0, 0)
Screenshot: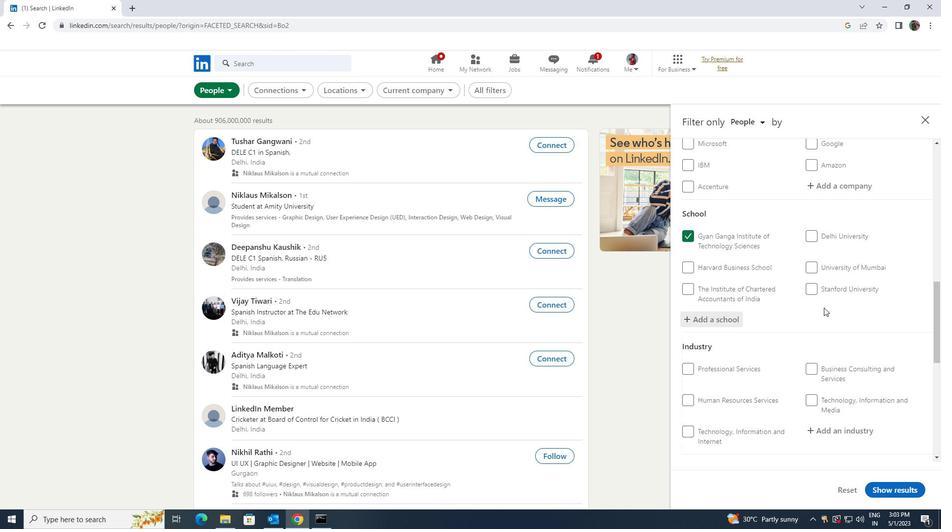 
Action: Mouse scrolled (824, 307) with delta (0, 0)
Screenshot: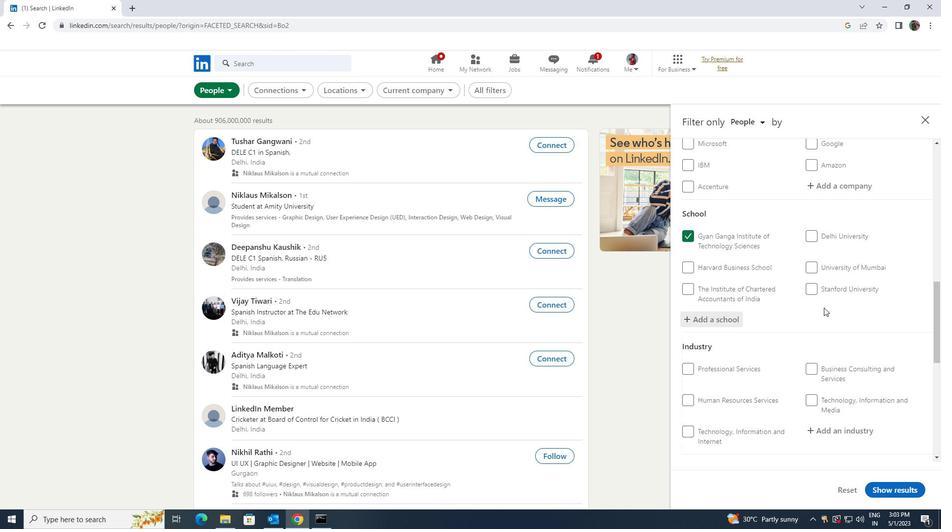 
Action: Mouse scrolled (824, 307) with delta (0, 0)
Screenshot: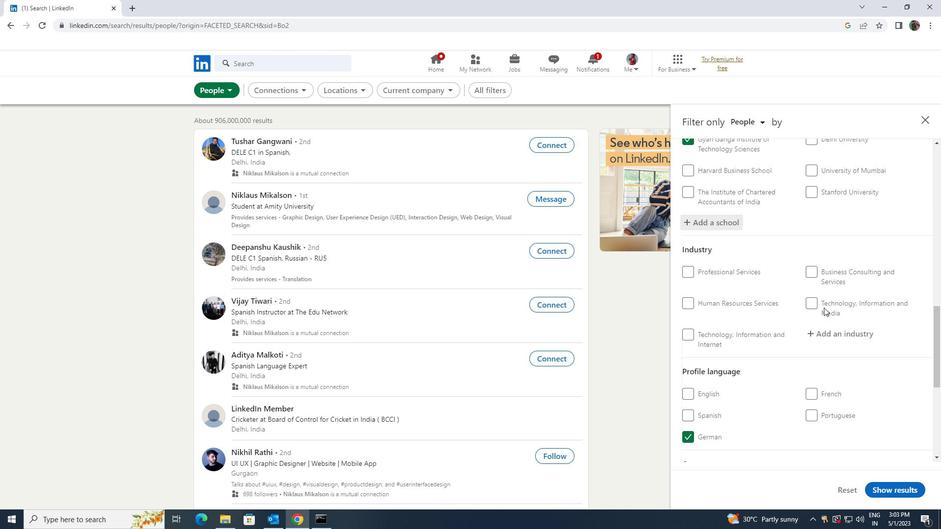 
Action: Mouse moved to (828, 288)
Screenshot: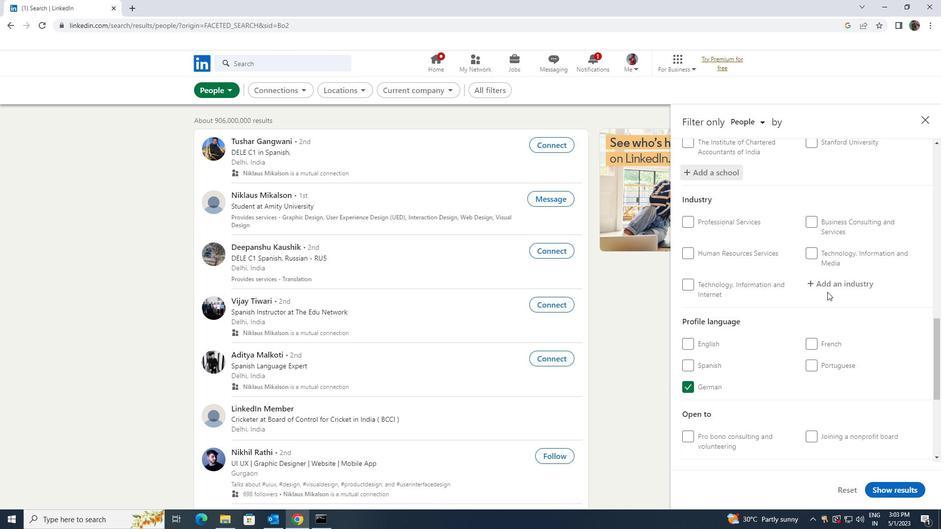 
Action: Mouse pressed left at (828, 288)
Screenshot: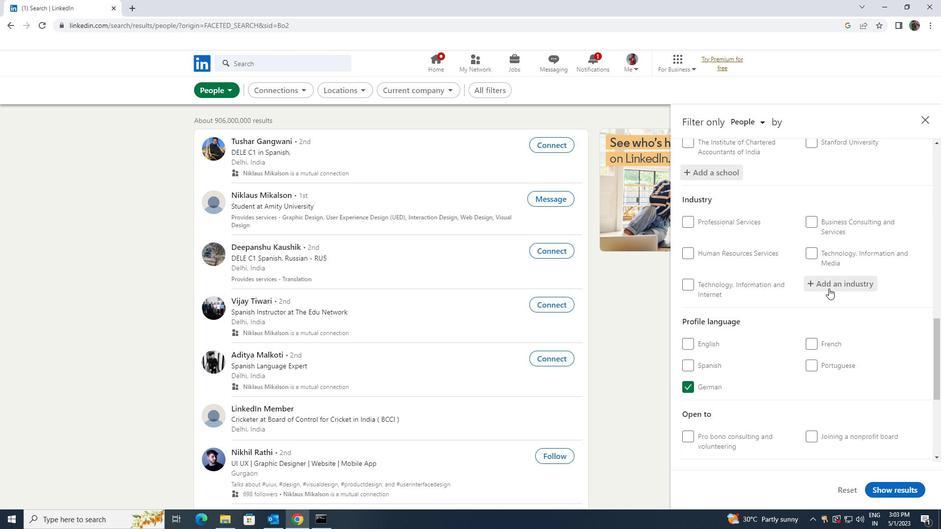
Action: Key pressed <Key.shift><Key.shift><Key.shift><Key.shift><Key.shift><Key.shift><Key.shift><Key.shift><Key.shift><Key.shift><Key.shift><Key.shift><Key.shift><Key.shift><Key.shift><Key.shift><Key.shift><Key.shift>WHOLESALE<Key.space><Key.shift><Key.shift><Key.shift><Key.shift><Key.shift><Key.shift><Key.shift><Key.shift><Key.shift><Key.shift><Key.shift><Key.shift><Key.shift><Key.shift><Key.shift><Key.shift><Key.shift><Key.shift><Key.shift><Key.shift><Key.shift><Key.shift><Key.shift><Key.shift><Key.shift><Key.shift><Key.shift><Key.shift><Key.shift><Key.shift><Key.shift><Key.shift><Key.shift><Key.shift><Key.shift>MOTOR
Screenshot: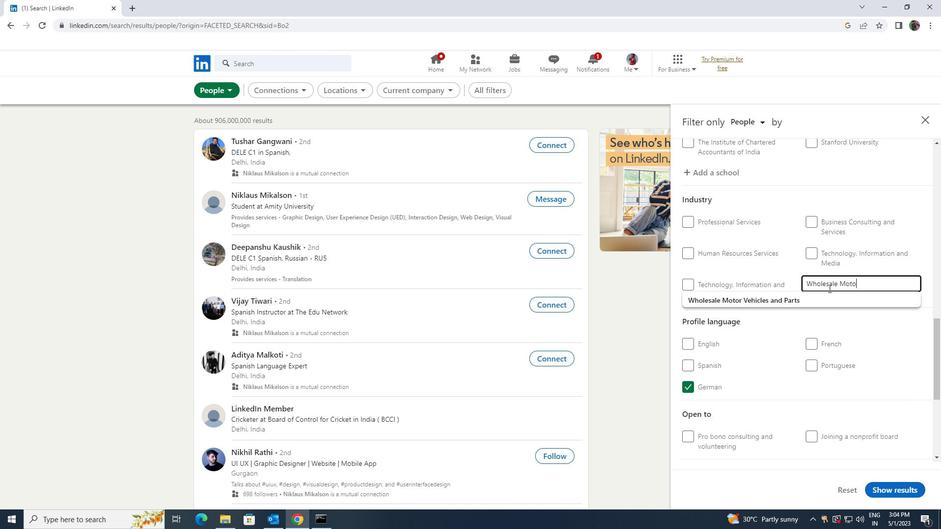 
Action: Mouse moved to (822, 295)
Screenshot: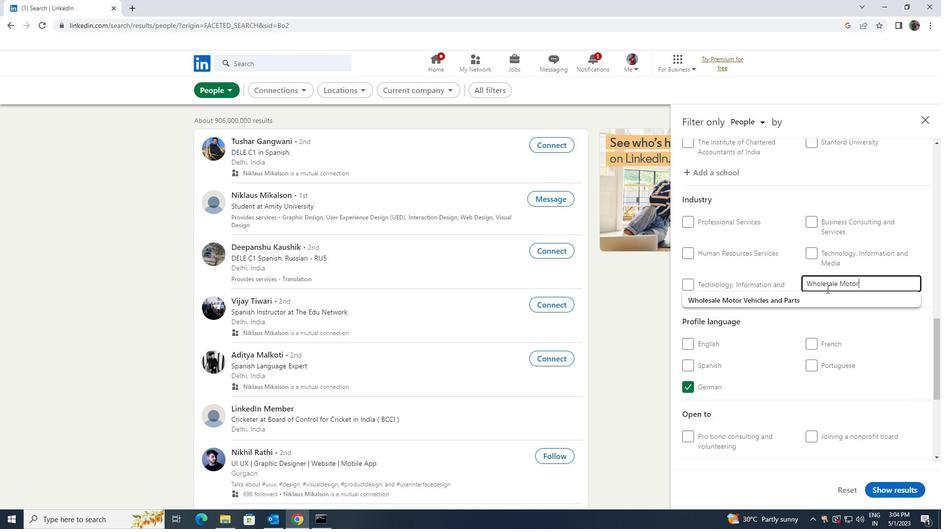 
Action: Mouse pressed left at (822, 295)
Screenshot: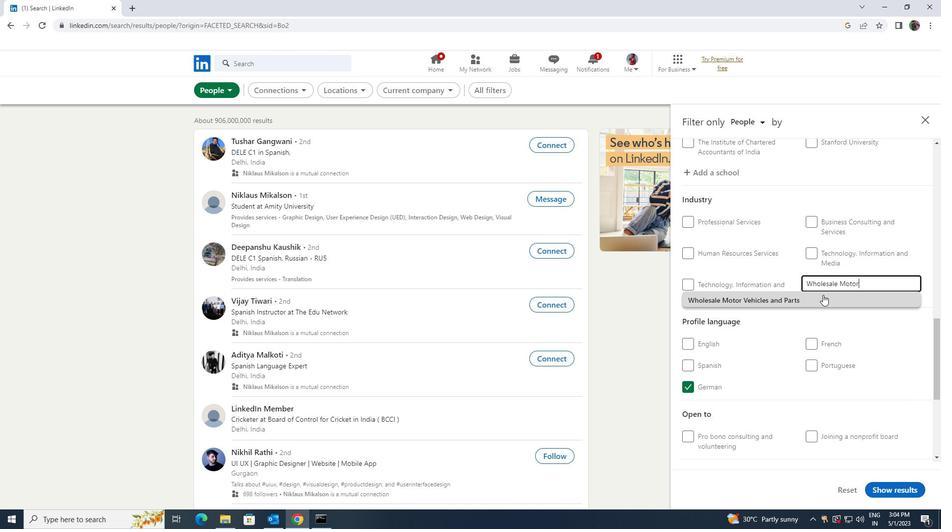 
Action: Mouse moved to (822, 296)
Screenshot: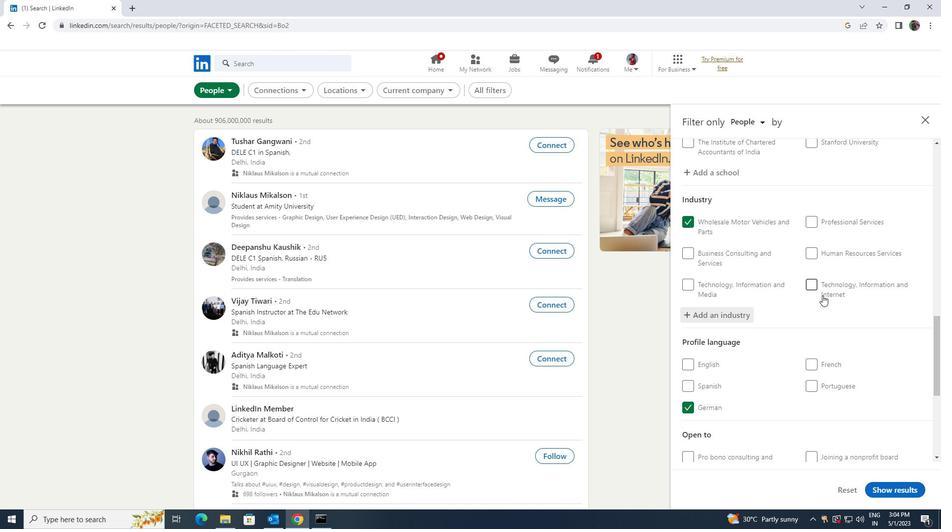 
Action: Mouse scrolled (822, 295) with delta (0, 0)
Screenshot: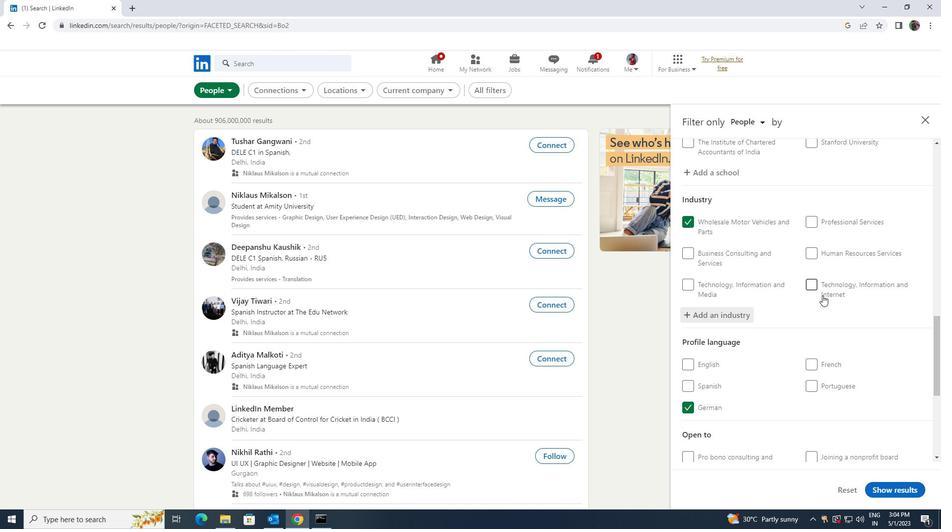 
Action: Mouse moved to (821, 296)
Screenshot: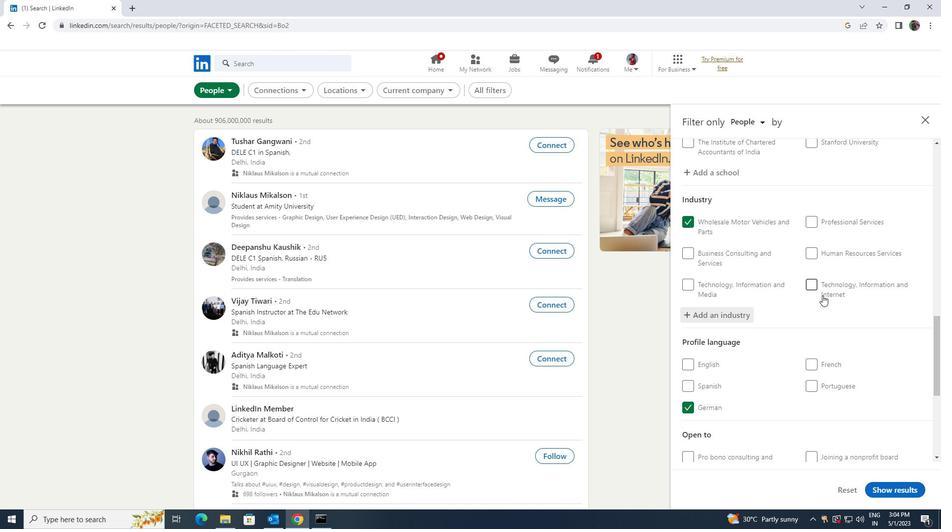 
Action: Mouse scrolled (821, 296) with delta (0, 0)
Screenshot: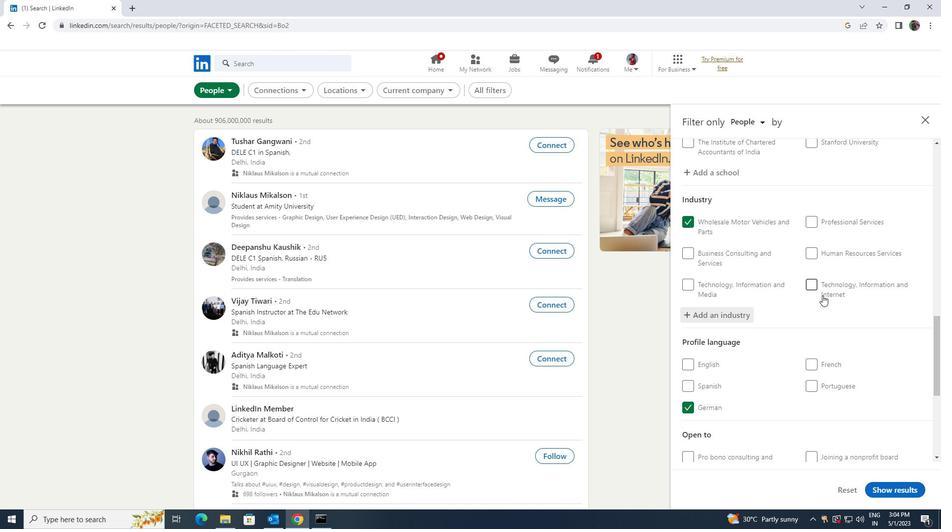 
Action: Mouse scrolled (821, 296) with delta (0, 0)
Screenshot: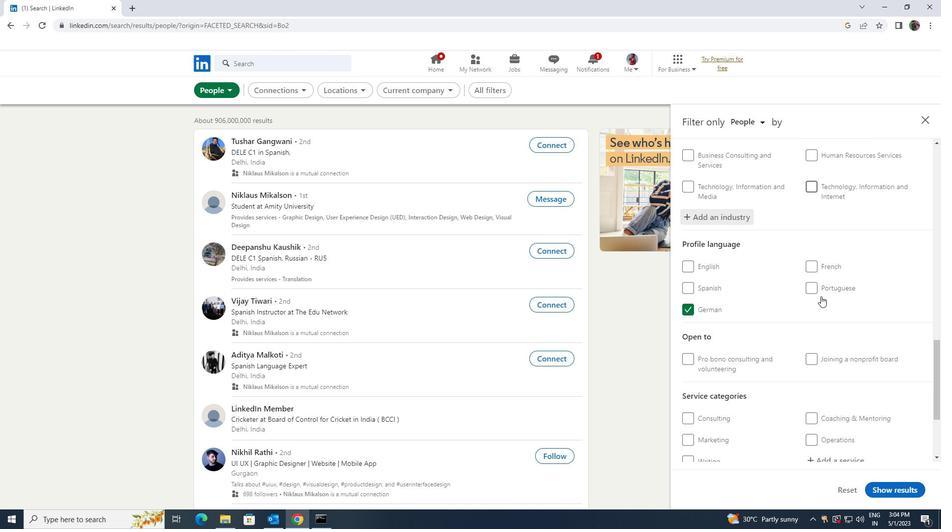 
Action: Mouse scrolled (821, 296) with delta (0, 0)
Screenshot: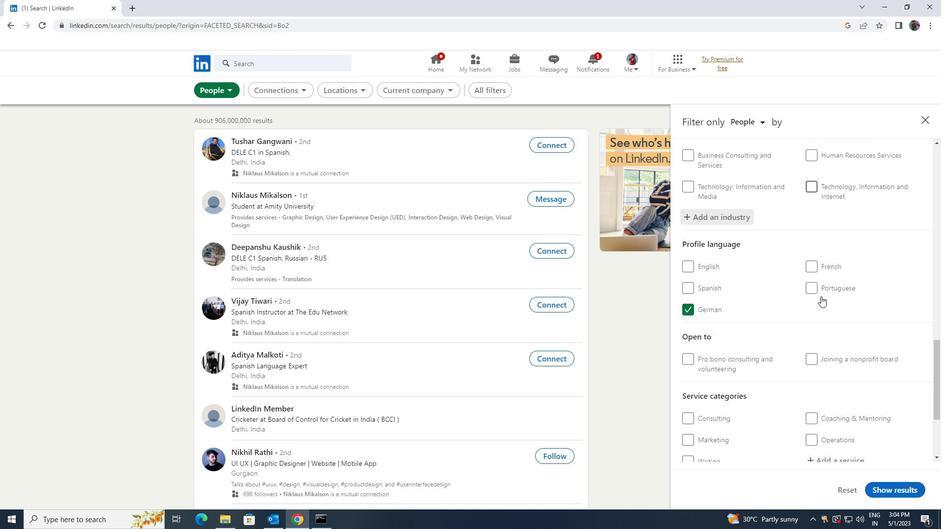 
Action: Mouse scrolled (821, 296) with delta (0, 0)
Screenshot: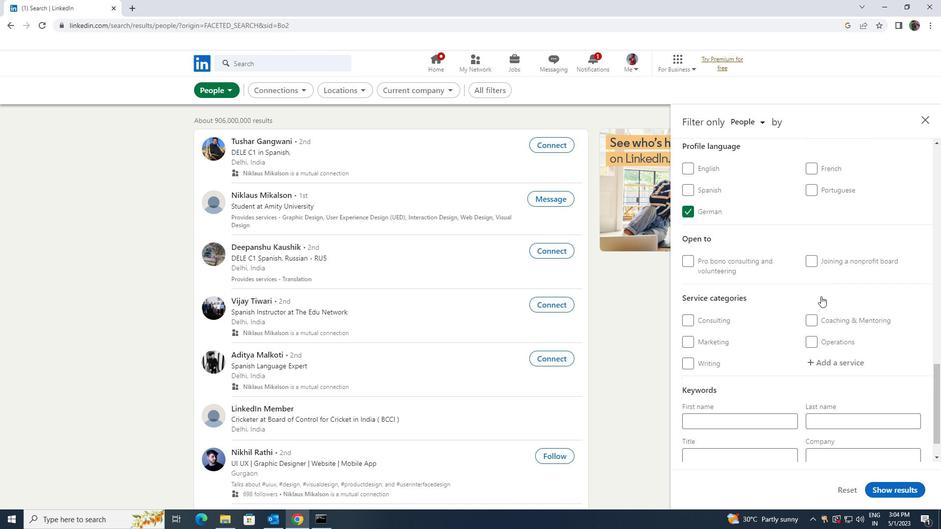 
Action: Mouse moved to (825, 322)
Screenshot: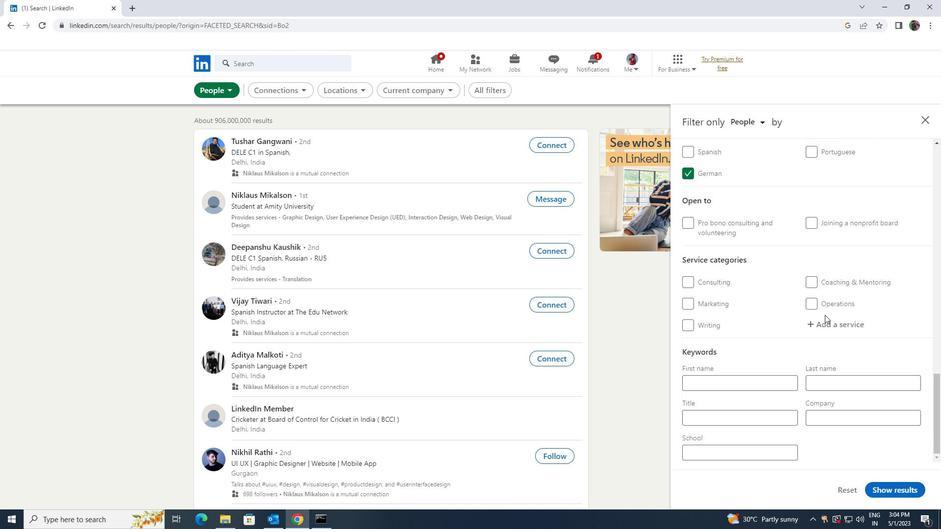 
Action: Mouse pressed left at (825, 322)
Screenshot: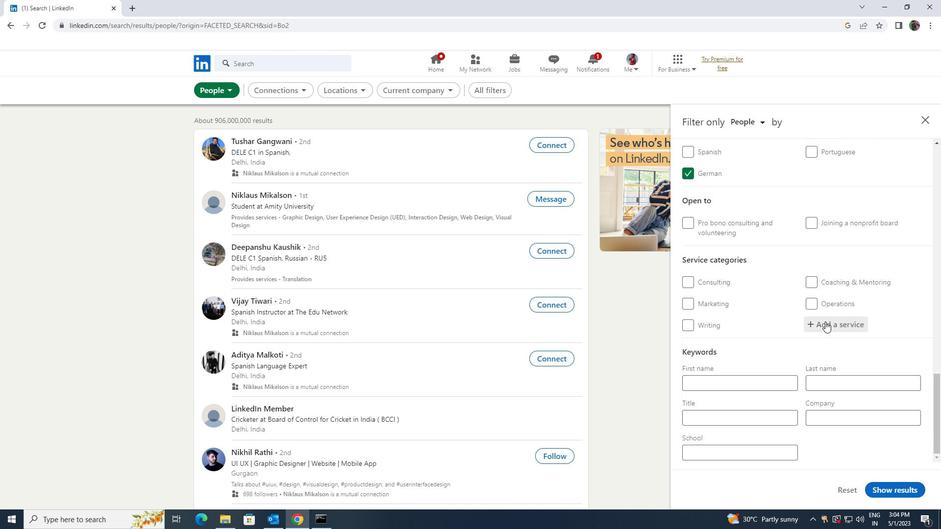 
Action: Mouse moved to (826, 322)
Screenshot: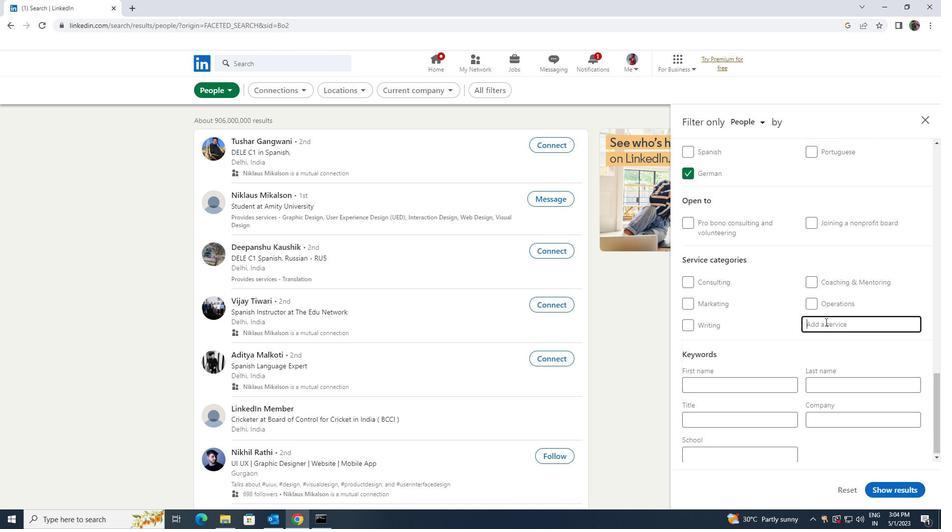 
Action: Key pressed <Key.shift>BANK
Screenshot: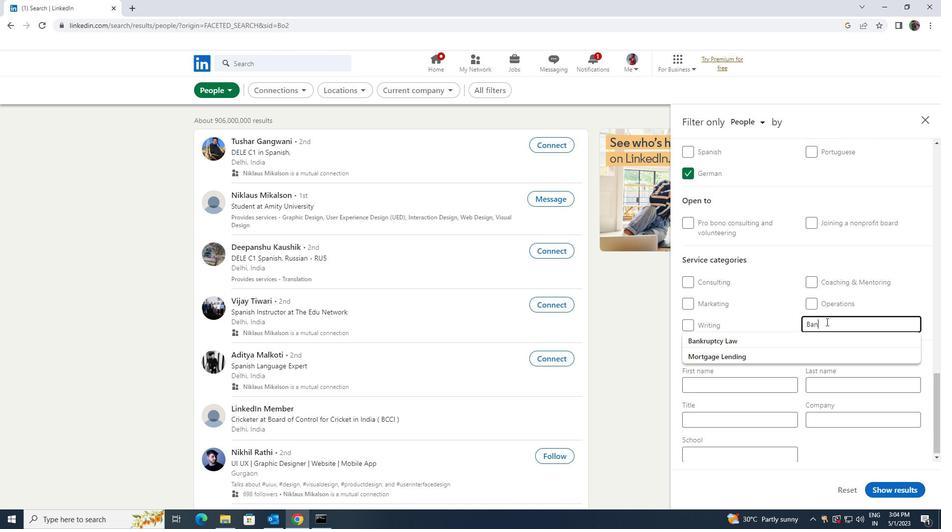 
Action: Mouse moved to (816, 334)
Screenshot: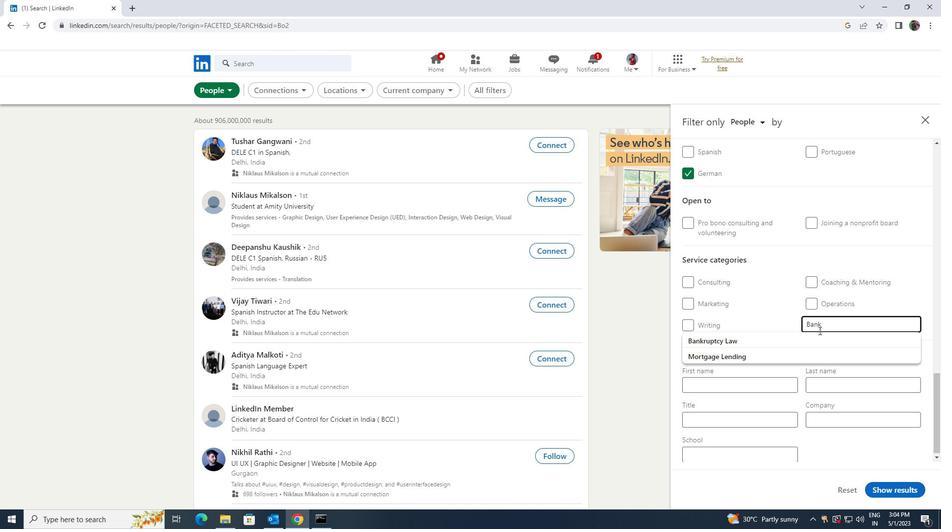 
Action: Mouse pressed left at (816, 334)
Screenshot: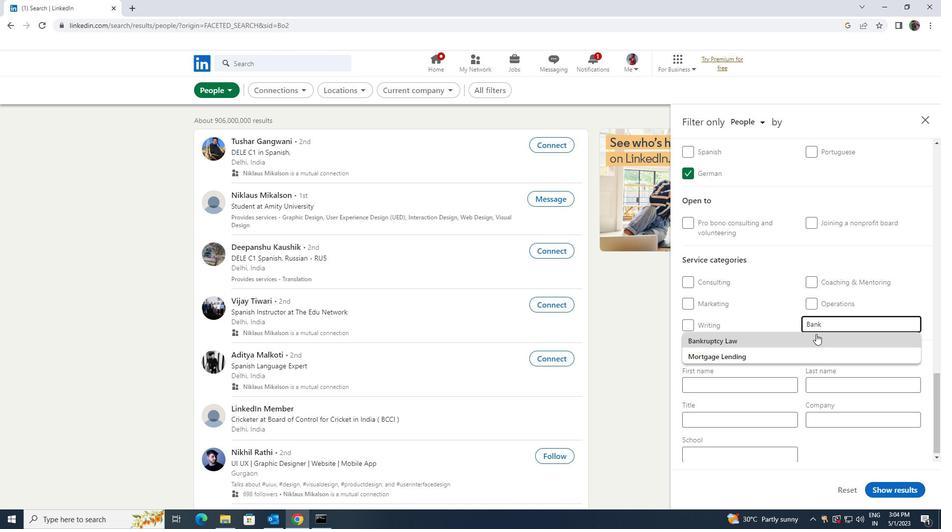 
Action: Mouse moved to (814, 335)
Screenshot: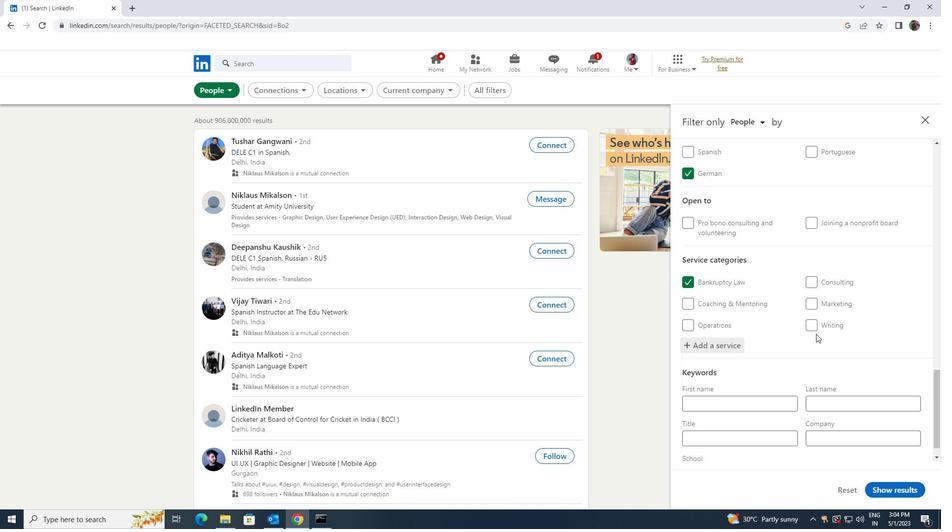 
Action: Mouse scrolled (814, 335) with delta (0, 0)
Screenshot: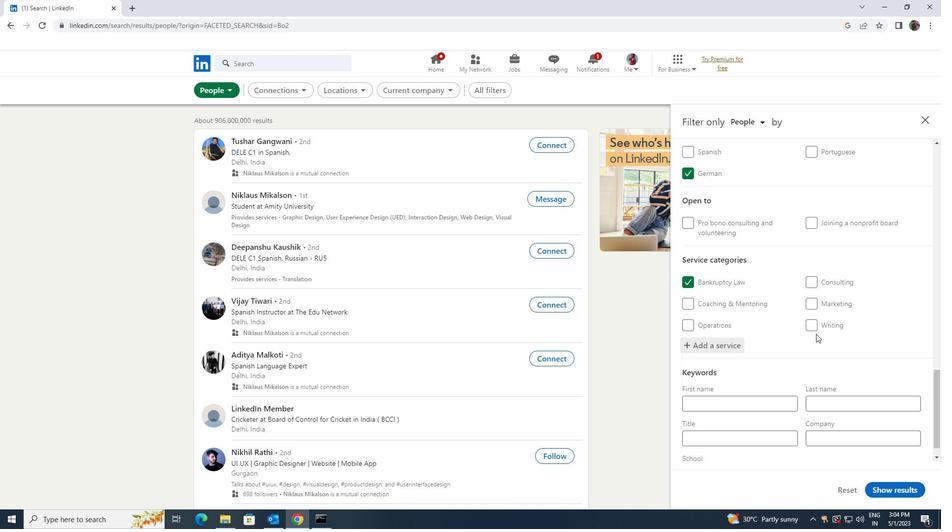 
Action: Mouse moved to (814, 335)
Screenshot: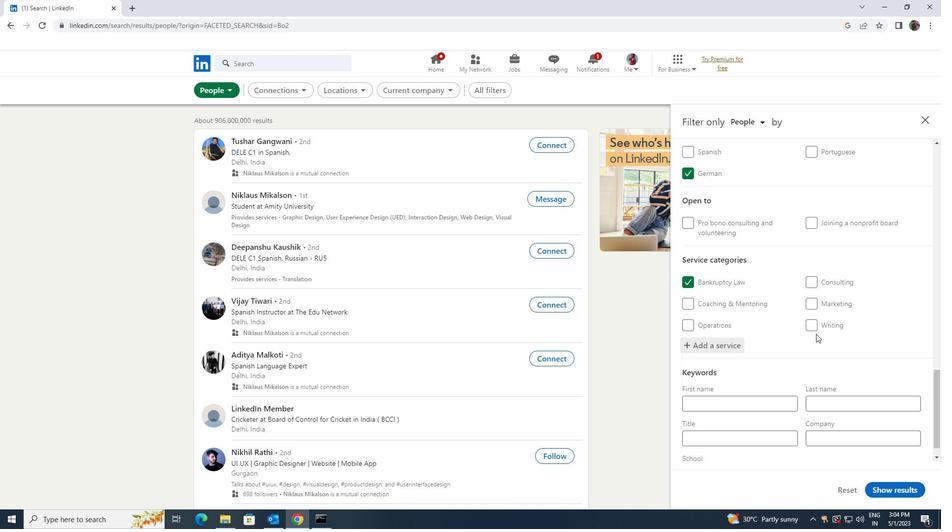 
Action: Mouse scrolled (814, 335) with delta (0, 0)
Screenshot: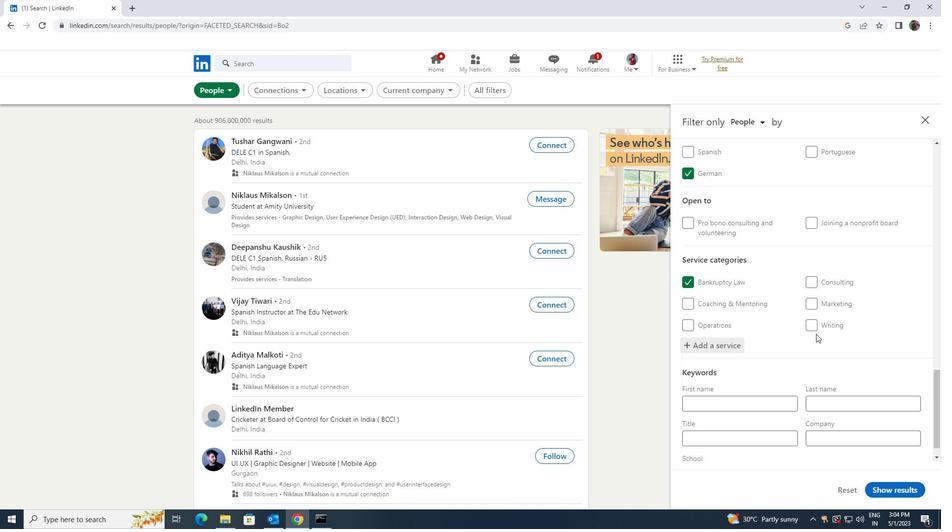 
Action: Mouse scrolled (814, 335) with delta (0, 0)
Screenshot: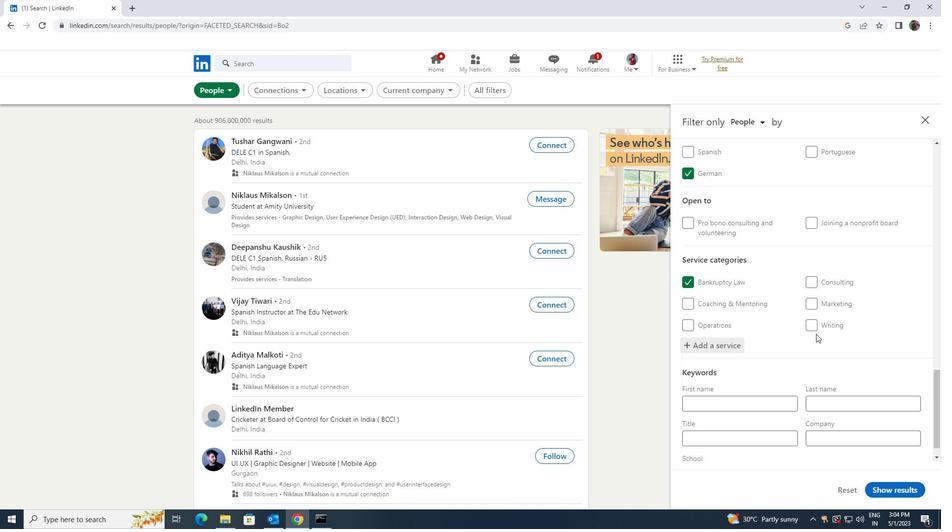 
Action: Mouse scrolled (814, 335) with delta (0, 0)
Screenshot: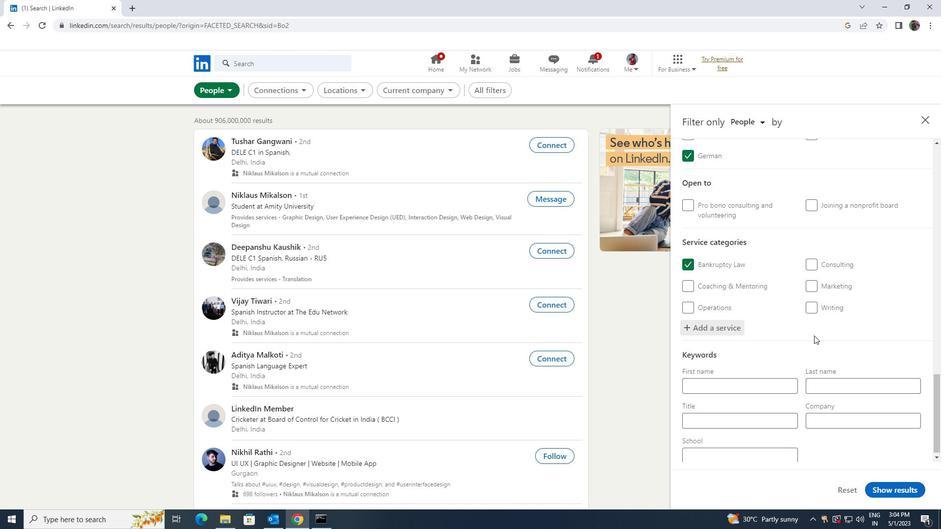 
Action: Mouse scrolled (814, 335) with delta (0, 0)
Screenshot: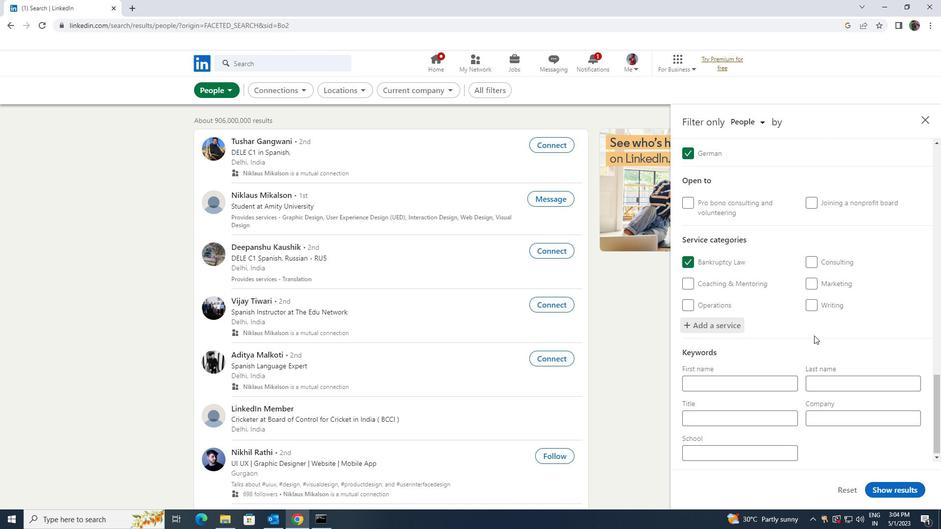 
Action: Mouse moved to (771, 418)
Screenshot: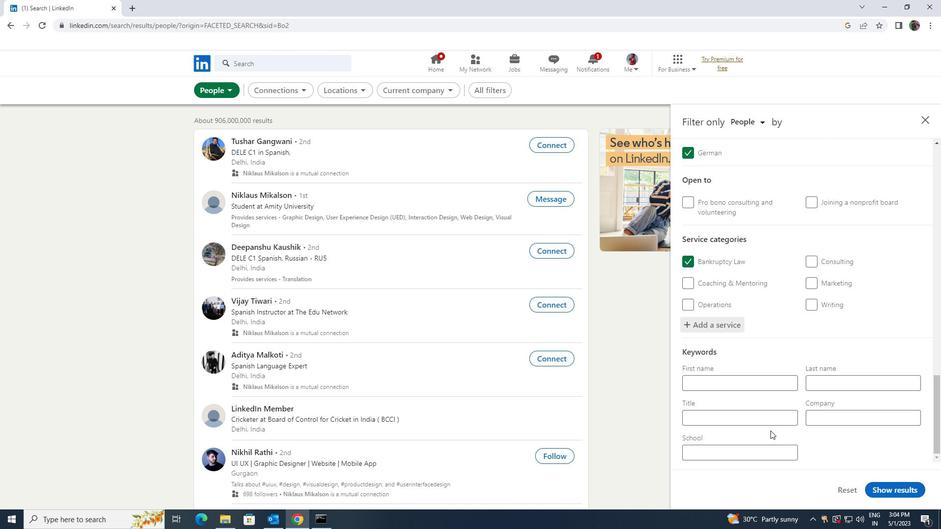 
Action: Mouse pressed left at (771, 418)
Screenshot: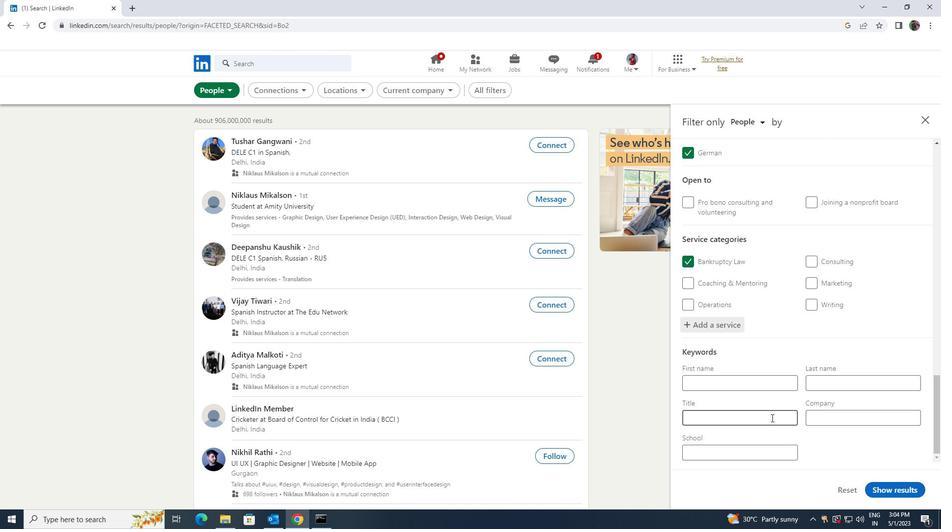 
Action: Mouse moved to (773, 395)
Screenshot: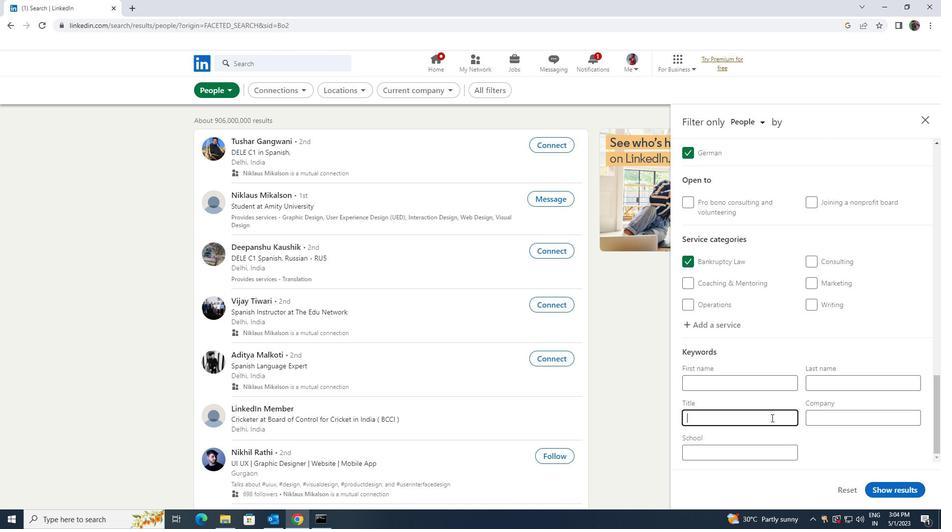 
Action: Key pressed <Key.shift><Key.shift><Key.shift><Key.shift><Key.shift><Key.shift><Key.shift>PHOTOGRAPHY
Screenshot: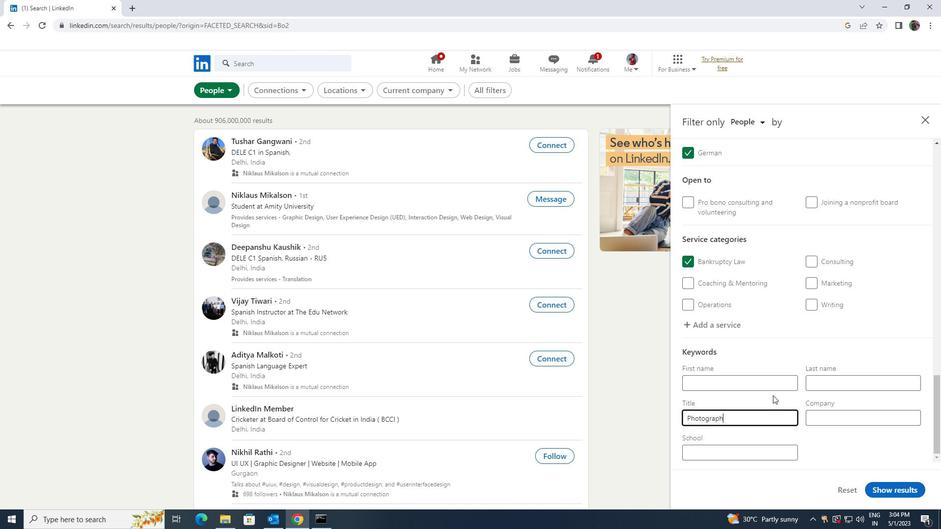 
Action: Mouse moved to (874, 487)
Screenshot: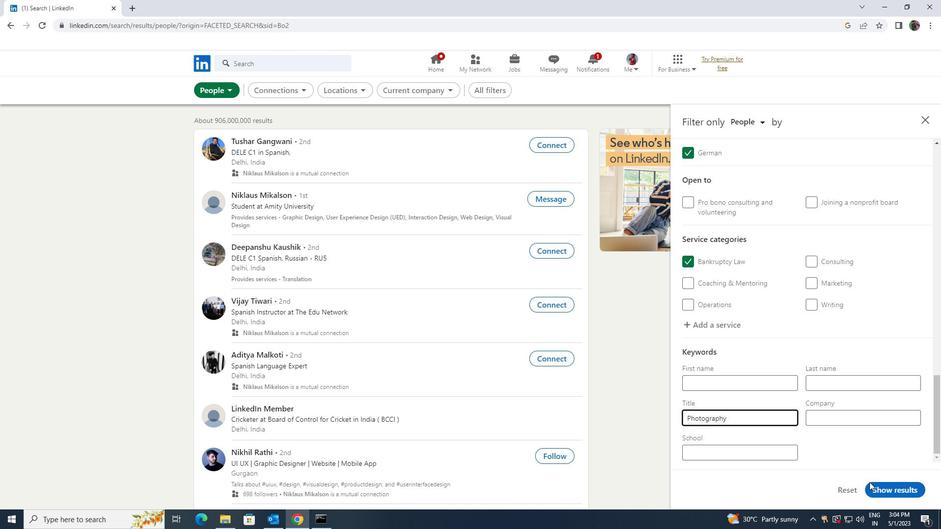 
Action: Mouse pressed left at (874, 487)
Screenshot: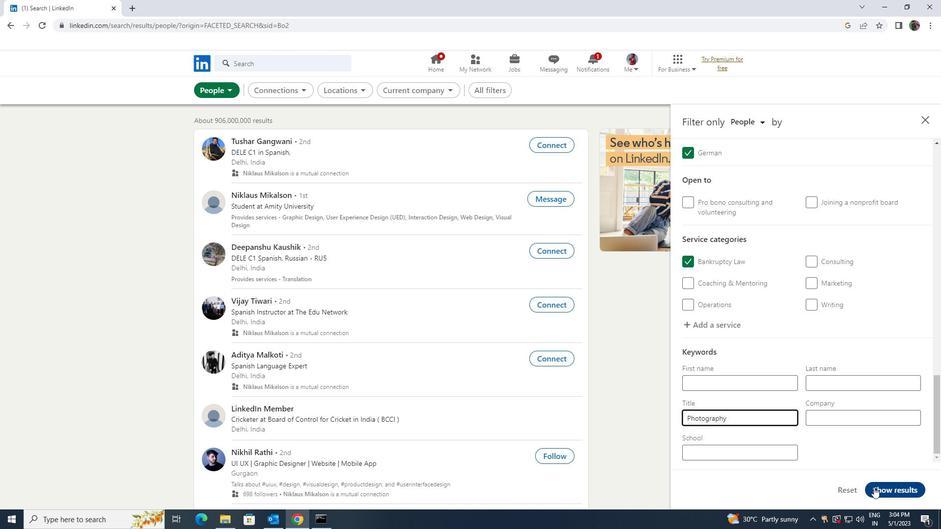 
